 Task: Look for space in Molodohvardiys'k, Ukraine from 5th June, 2023 to 16th June, 2023 for 2 adults in price range Rs.7000 to Rs.15000. Place can be entire place with 1  bedroom having 1 bed and 1 bathroom. Property type can be house, flat, guest house, hotel. Booking option can be shelf check-in. Required host language is English.
Action: Mouse moved to (467, 95)
Screenshot: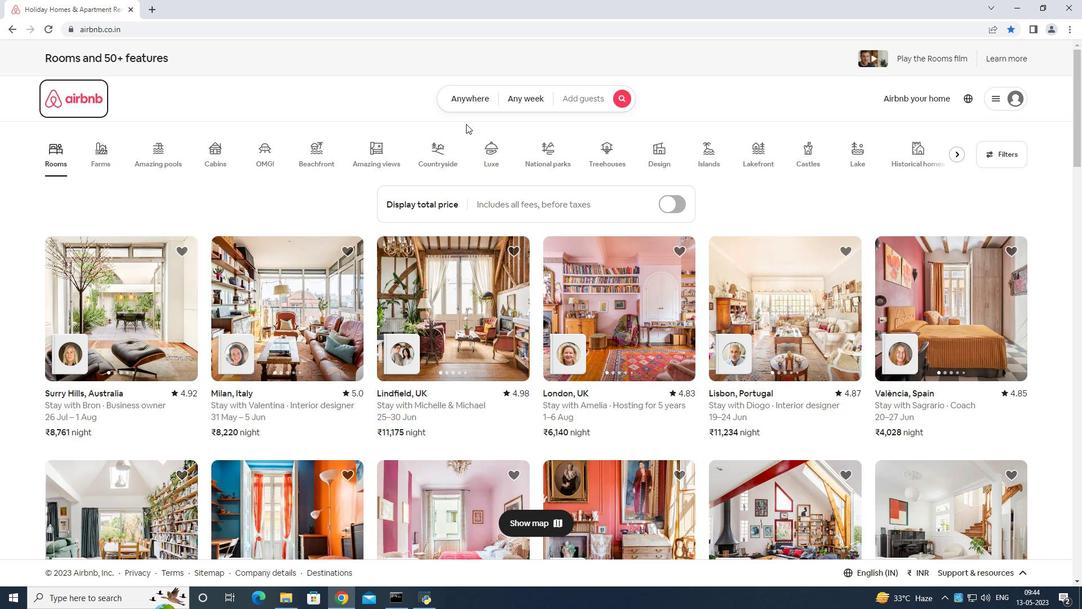 
Action: Mouse pressed left at (467, 95)
Screenshot: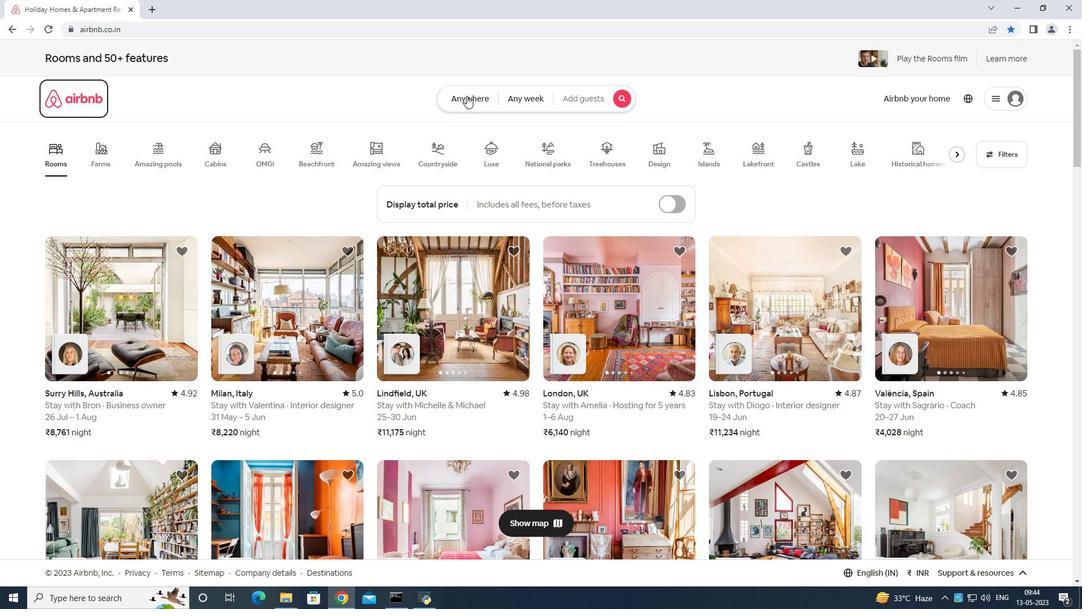 
Action: Mouse moved to (446, 133)
Screenshot: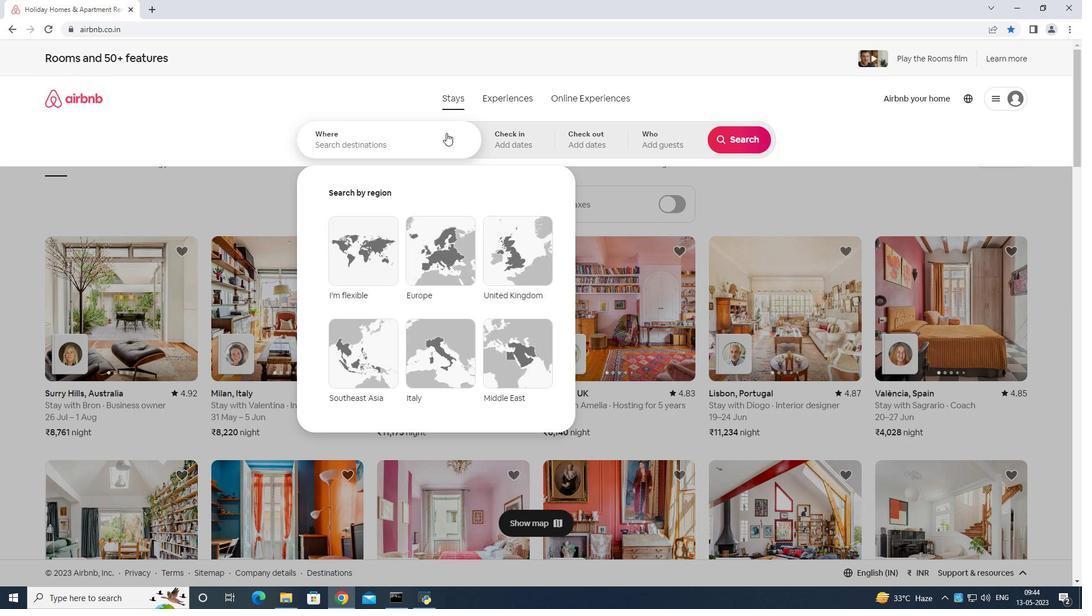 
Action: Mouse pressed left at (446, 133)
Screenshot: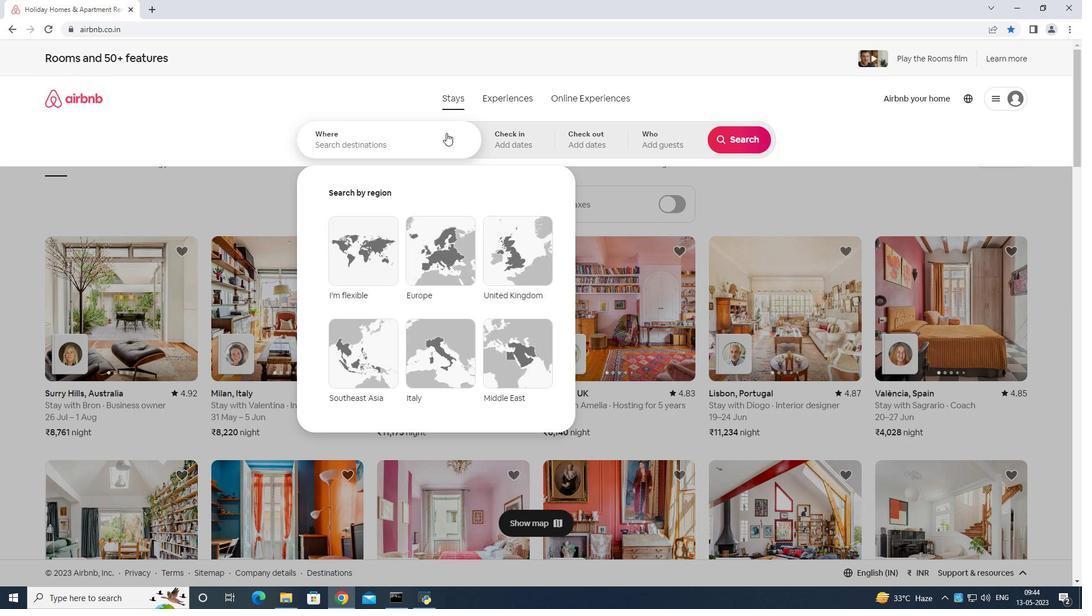 
Action: Mouse moved to (445, 134)
Screenshot: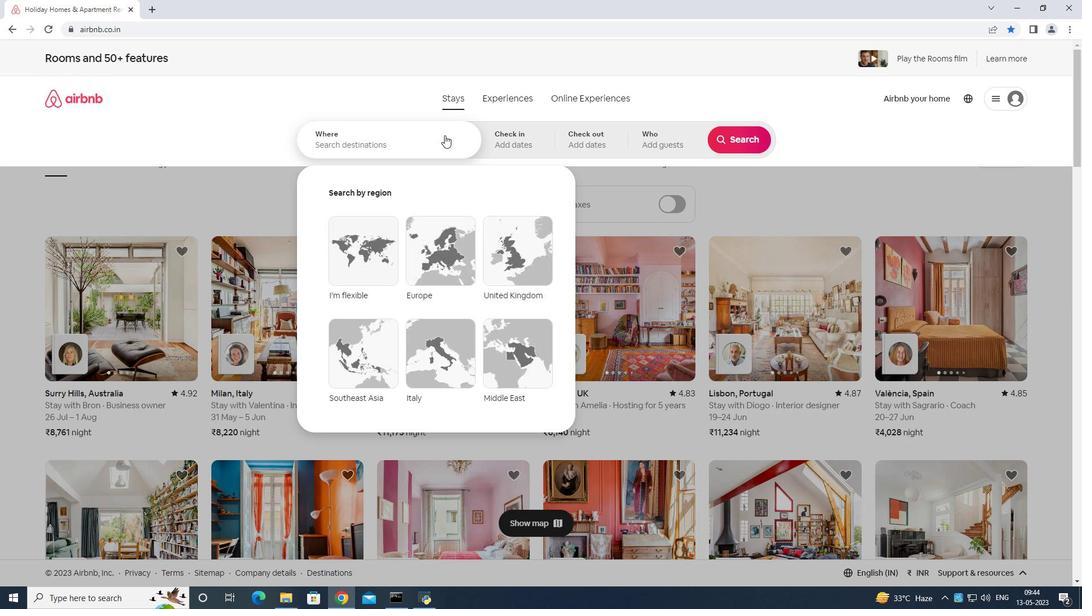 
Action: Key pressed <Key.shift>Molodohvardiysk<Key.space>ukraine<Key.enter>
Screenshot: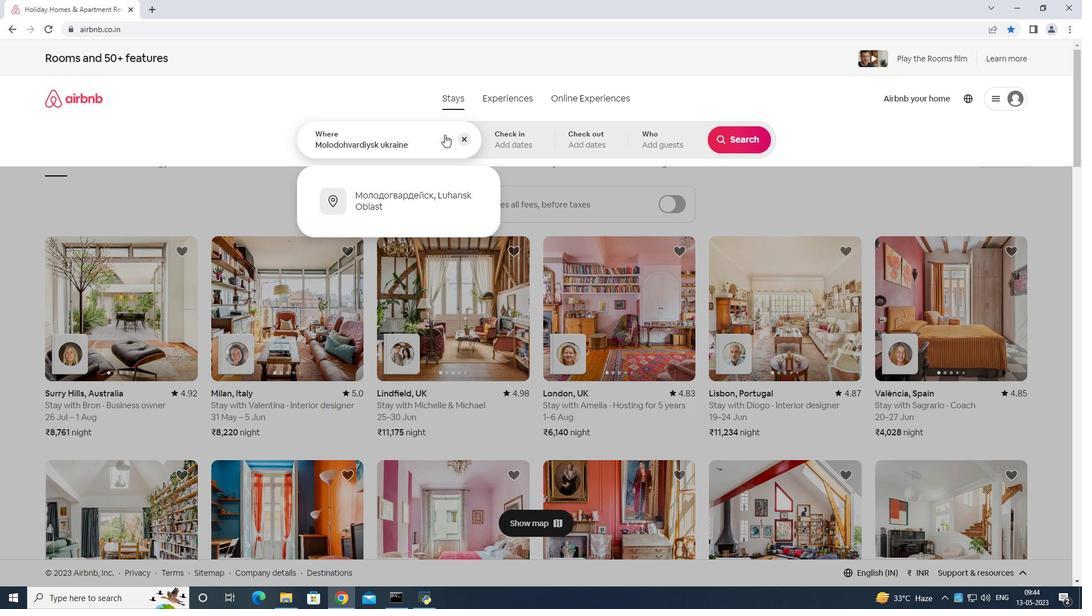
Action: Mouse moved to (591, 300)
Screenshot: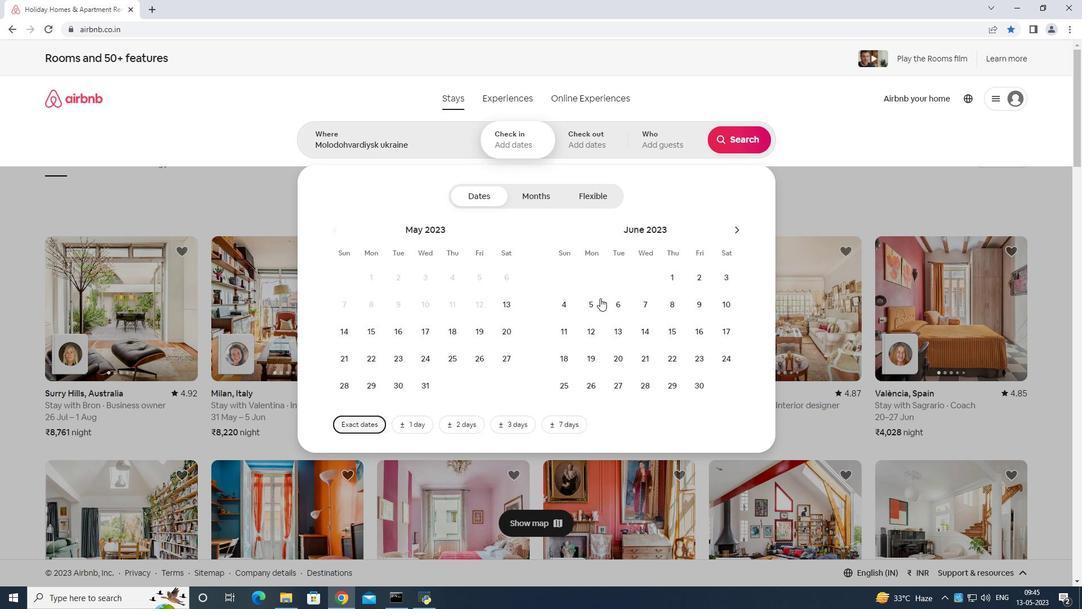 
Action: Mouse pressed left at (591, 300)
Screenshot: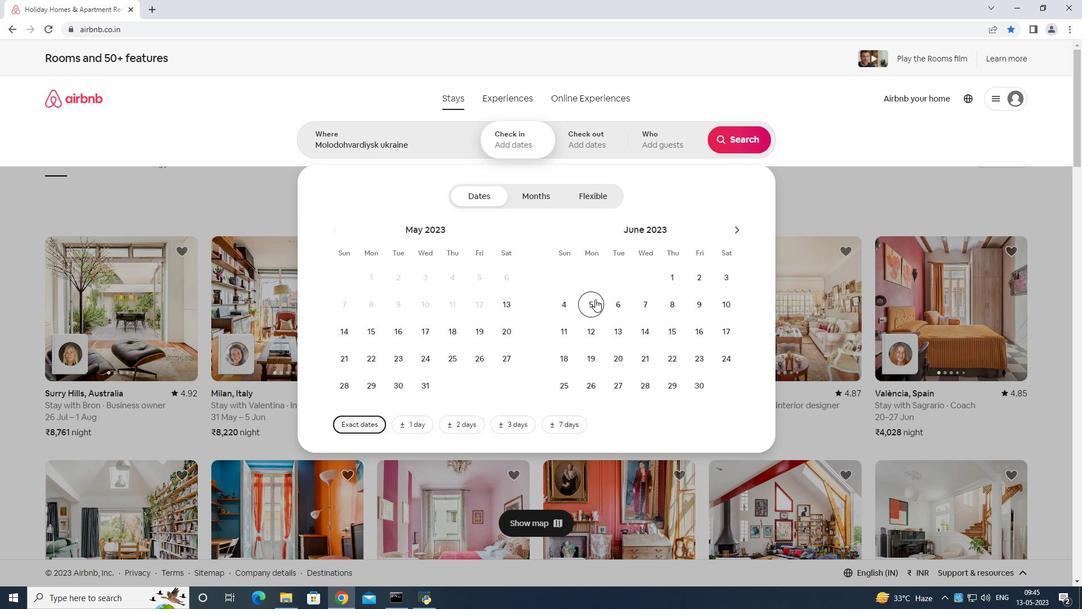 
Action: Mouse moved to (697, 335)
Screenshot: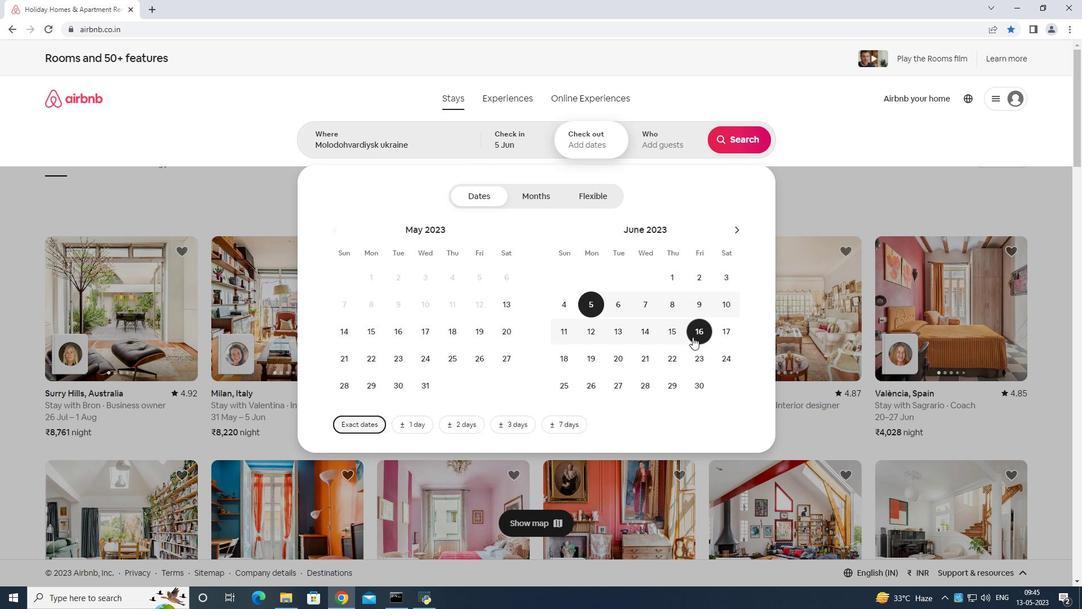 
Action: Mouse pressed left at (697, 335)
Screenshot: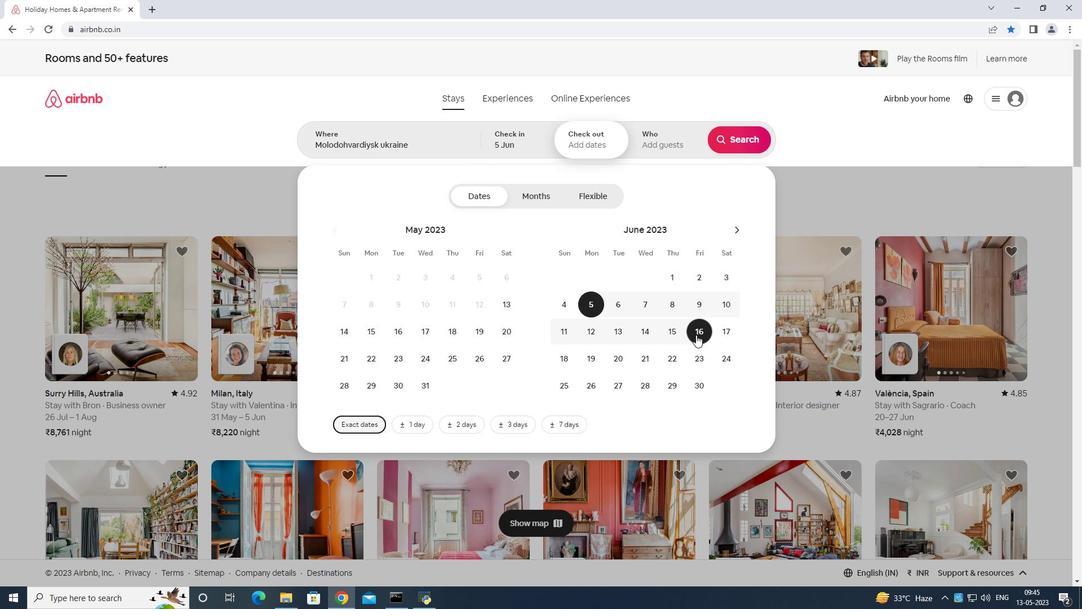 
Action: Mouse moved to (661, 135)
Screenshot: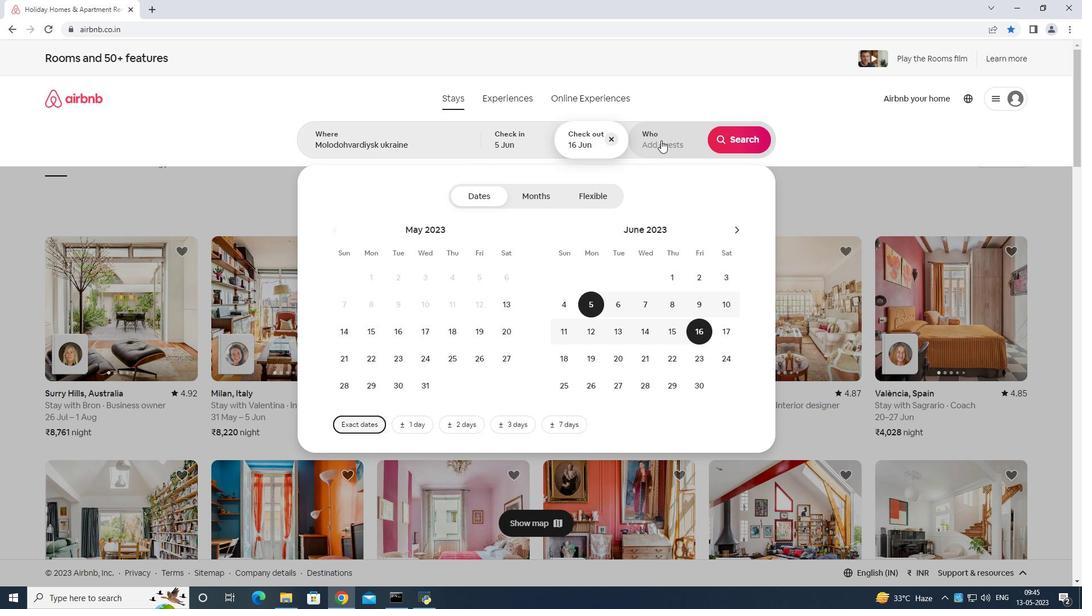 
Action: Mouse pressed left at (661, 135)
Screenshot: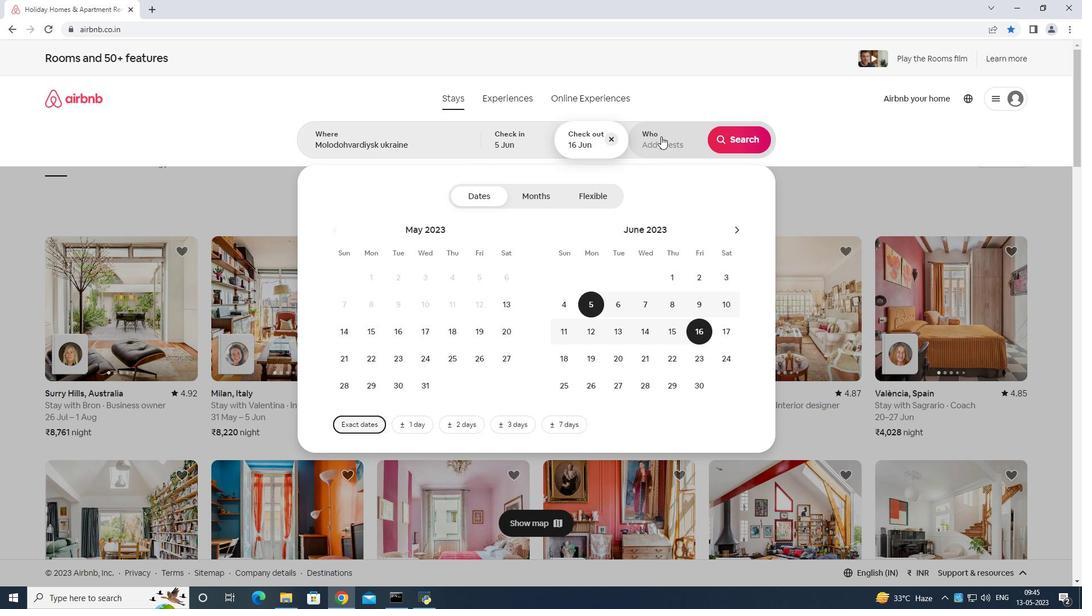 
Action: Mouse moved to (739, 204)
Screenshot: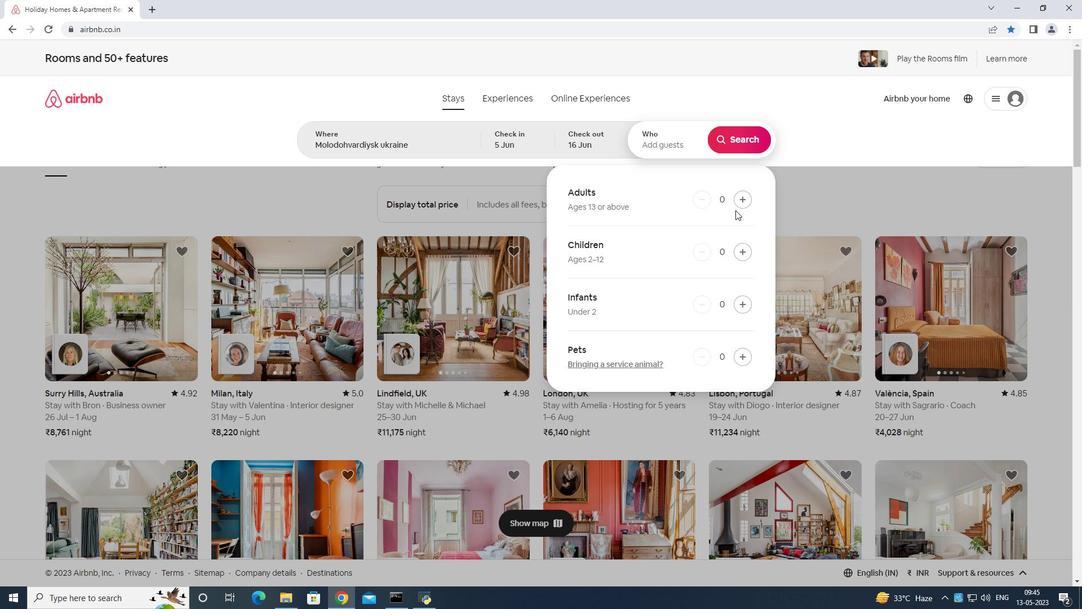 
Action: Mouse pressed left at (739, 204)
Screenshot: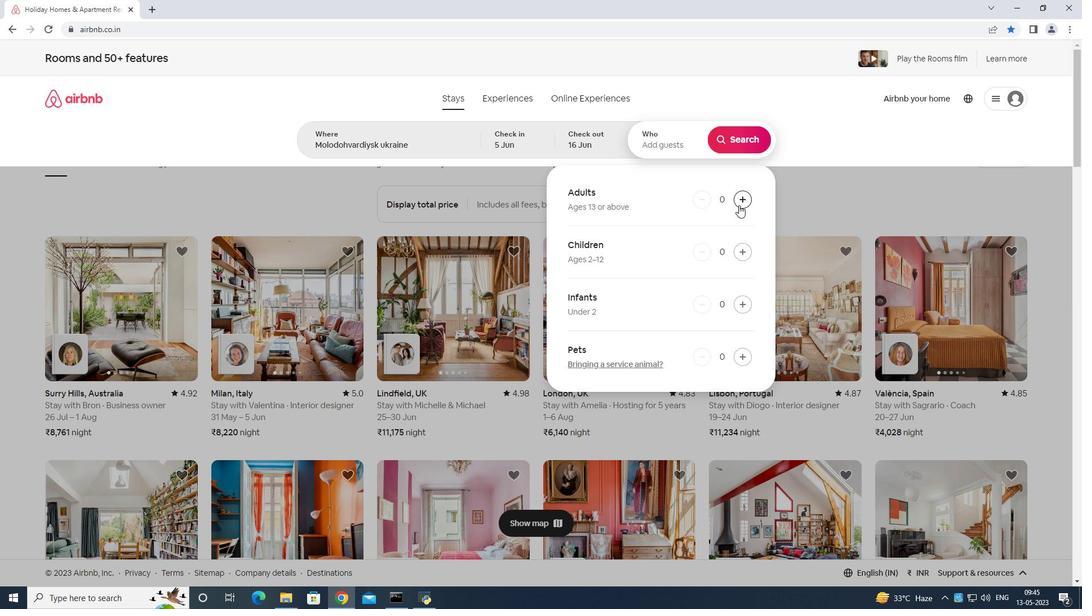 
Action: Mouse moved to (741, 202)
Screenshot: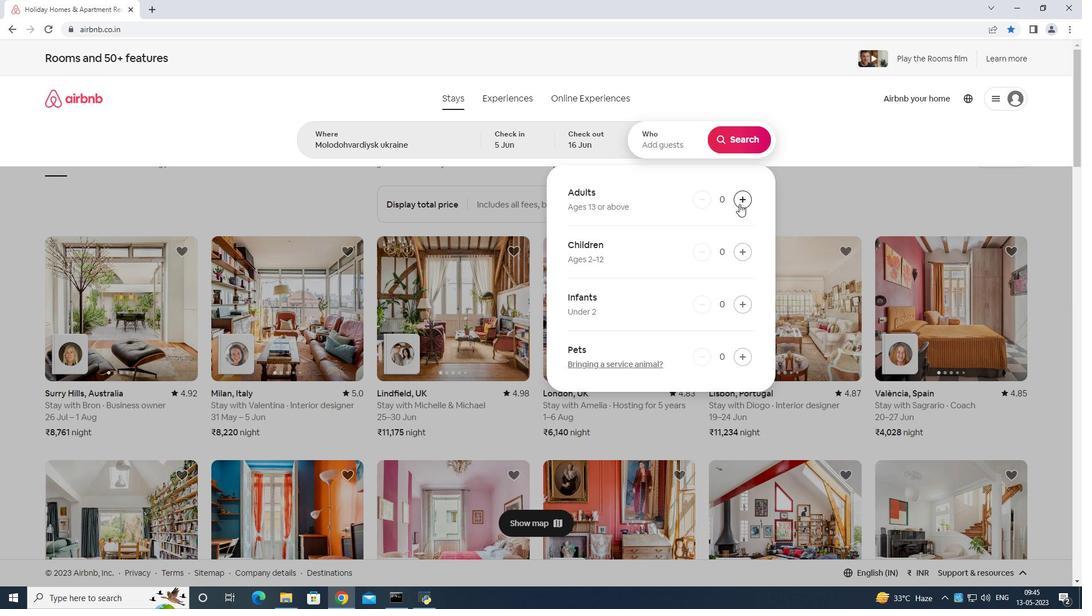 
Action: Mouse pressed left at (741, 202)
Screenshot: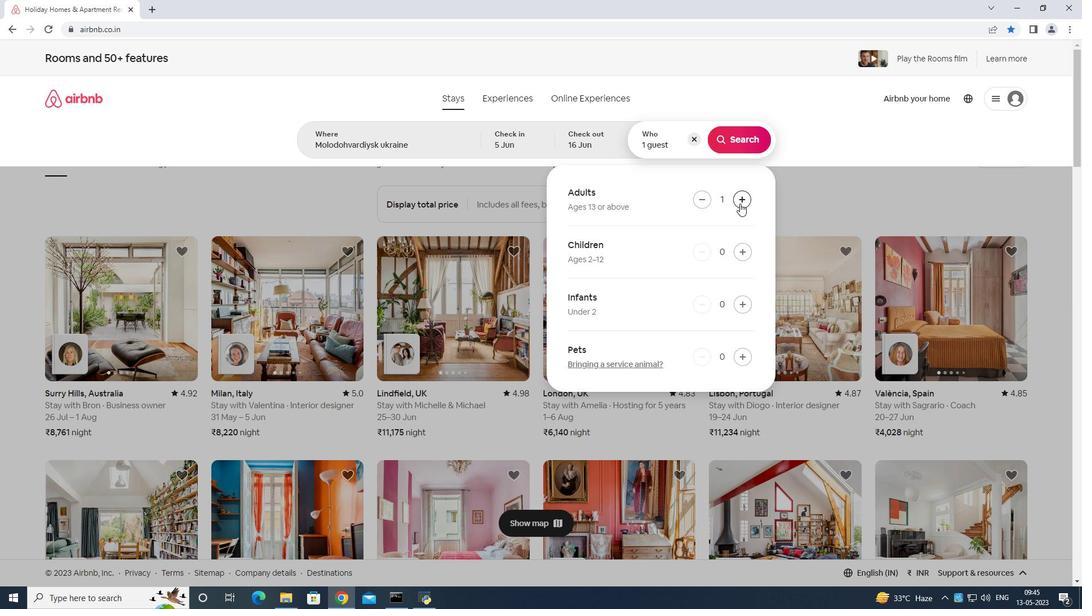 
Action: Mouse moved to (729, 134)
Screenshot: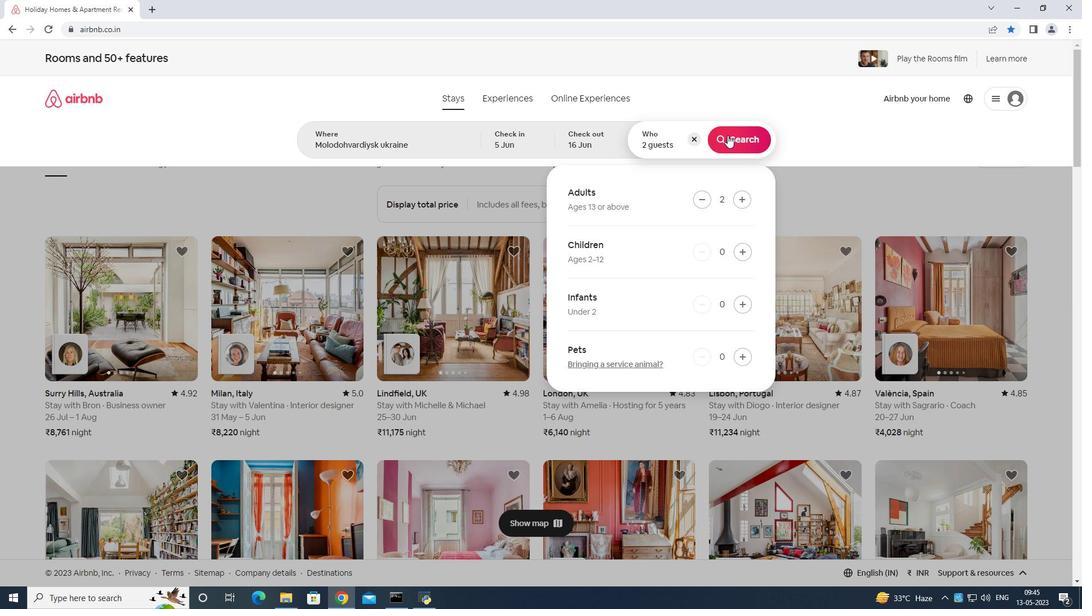 
Action: Mouse pressed left at (729, 134)
Screenshot: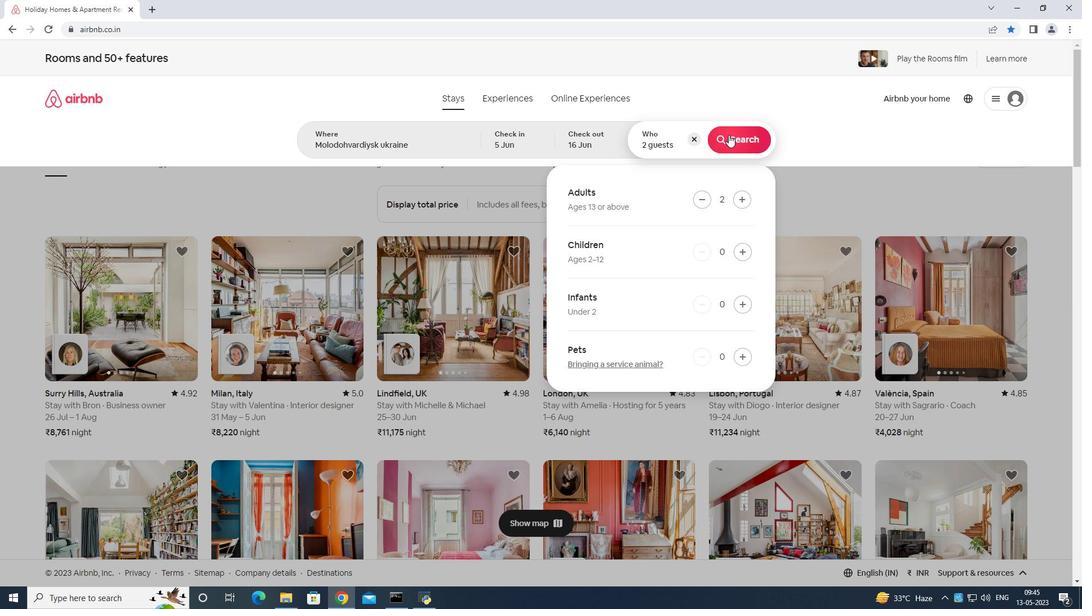
Action: Mouse moved to (1030, 94)
Screenshot: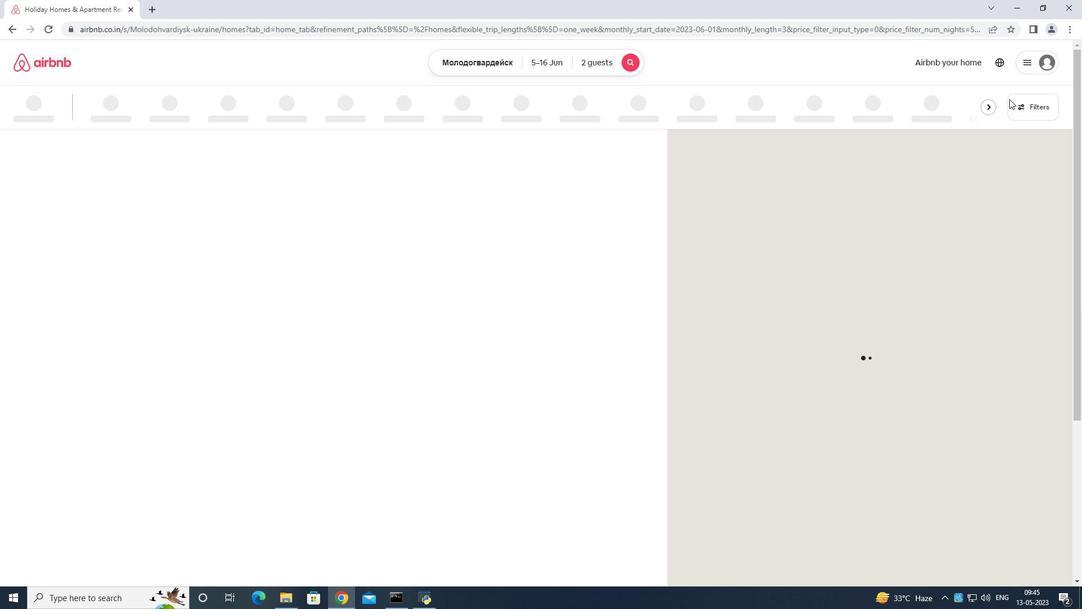 
Action: Mouse pressed left at (1030, 94)
Screenshot: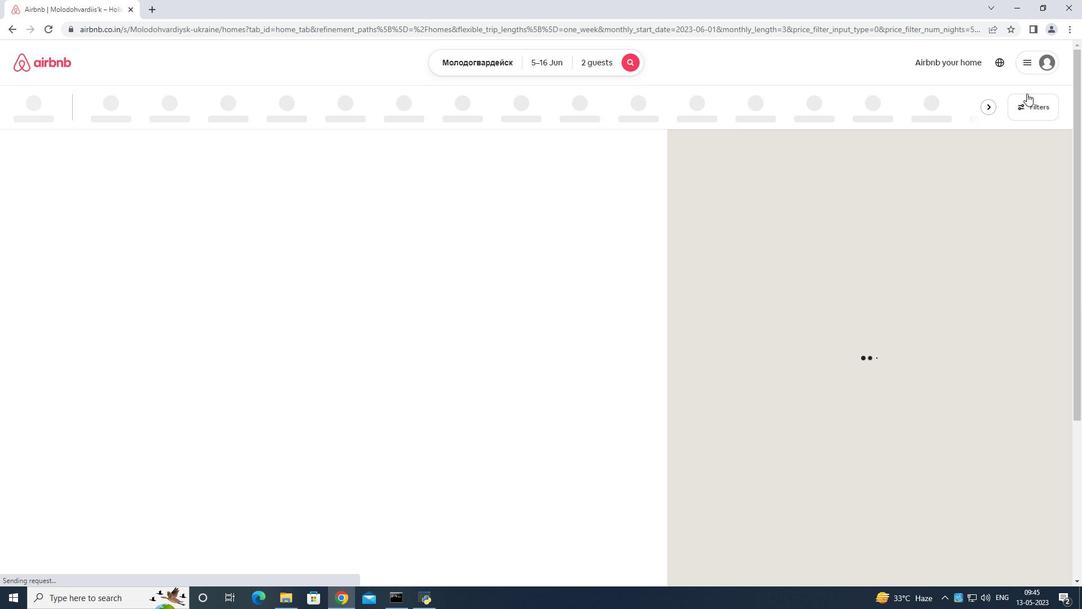 
Action: Mouse moved to (449, 376)
Screenshot: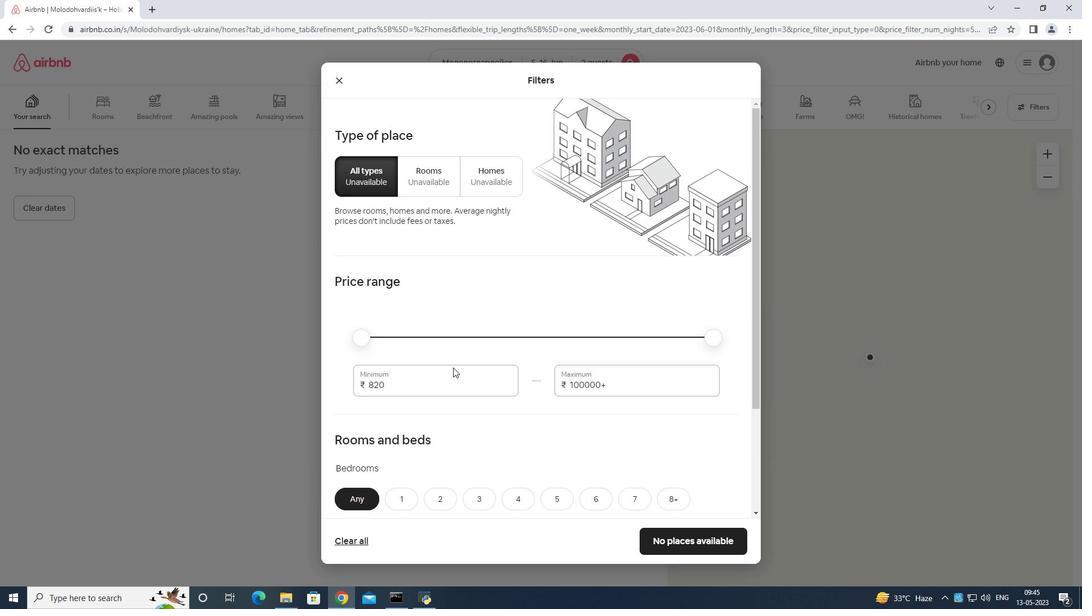 
Action: Mouse pressed left at (449, 376)
Screenshot: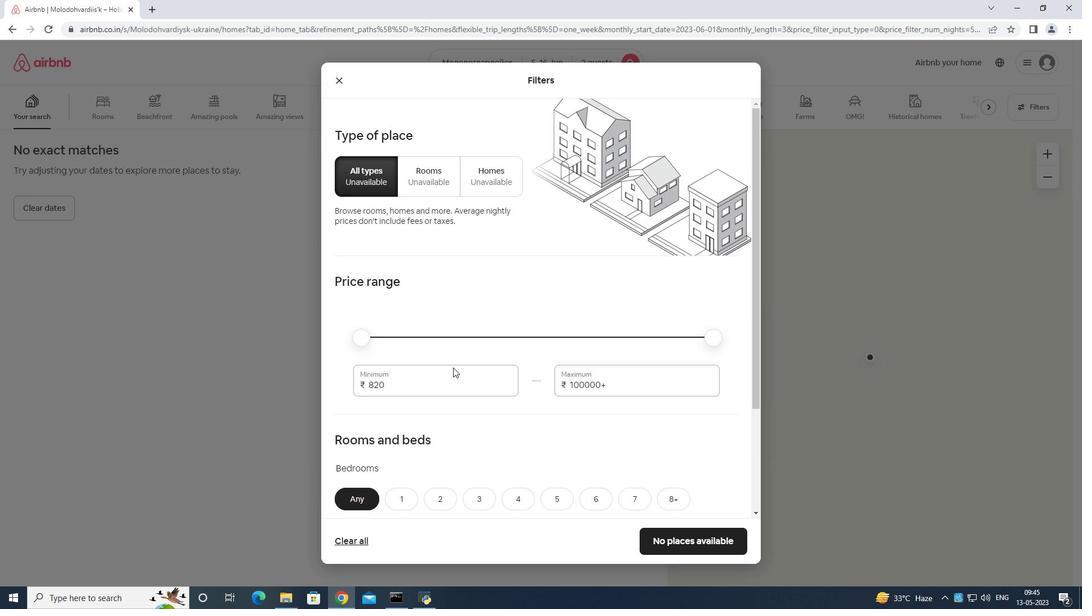 
Action: Mouse moved to (446, 364)
Screenshot: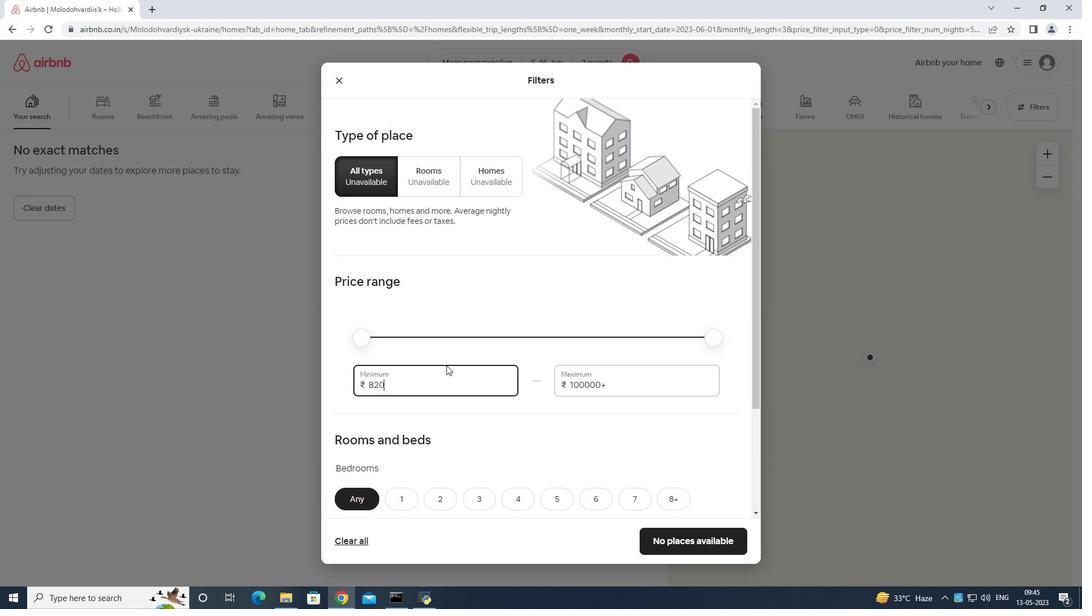 
Action: Key pressed <Key.backspace>
Screenshot: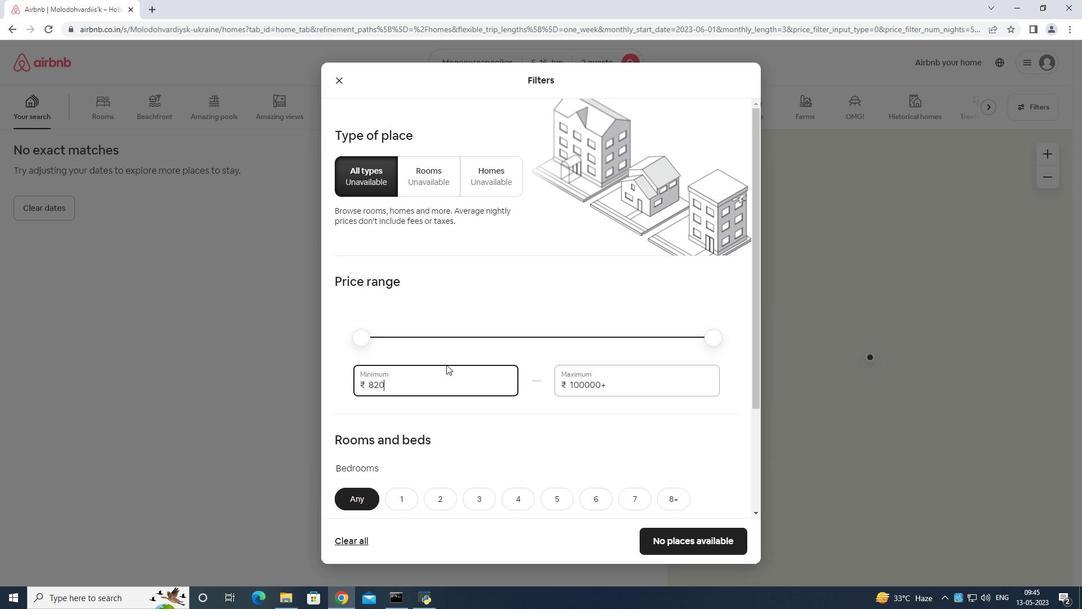 
Action: Mouse moved to (451, 360)
Screenshot: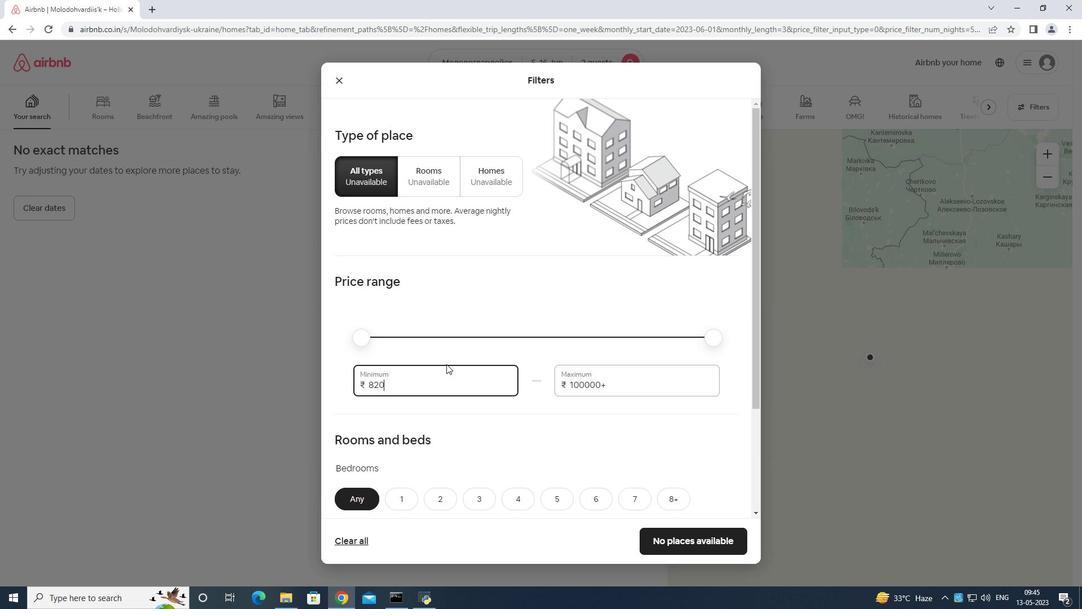 
Action: Key pressed <Key.backspace><Key.backspace><Key.backspace><Key.backspace><Key.backspace><Key.backspace><Key.backspace><Key.backspace><Key.backspace>
Screenshot: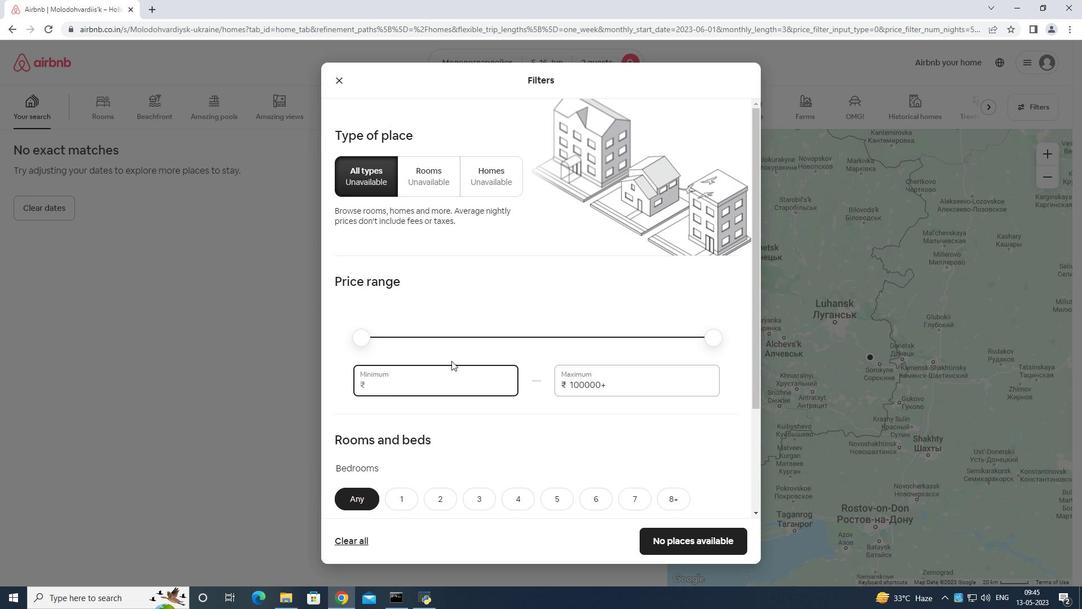 
Action: Mouse moved to (452, 359)
Screenshot: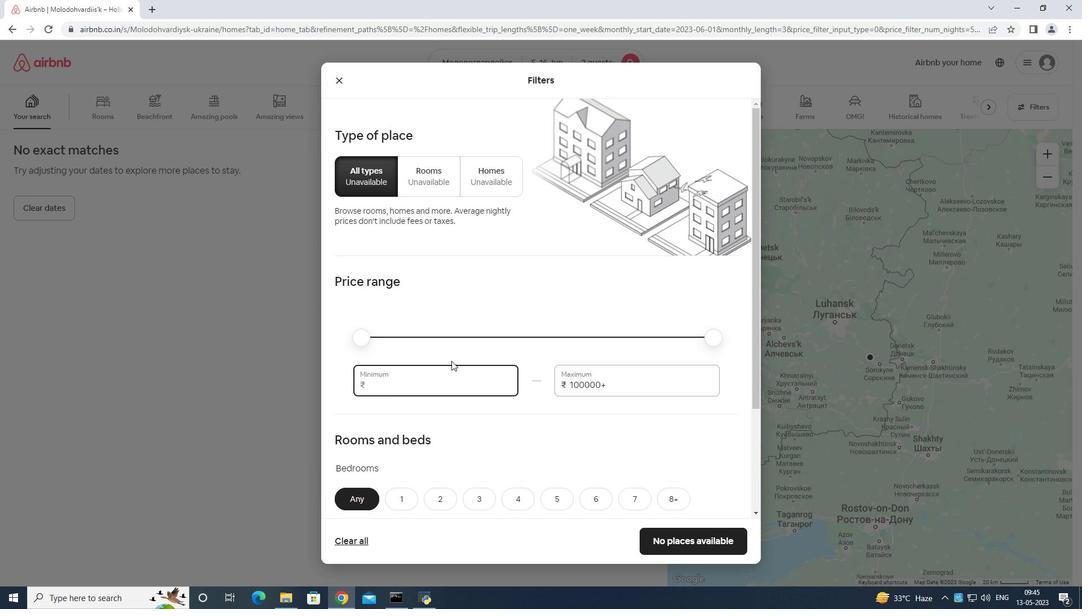 
Action: Key pressed <Key.backspace>
Screenshot: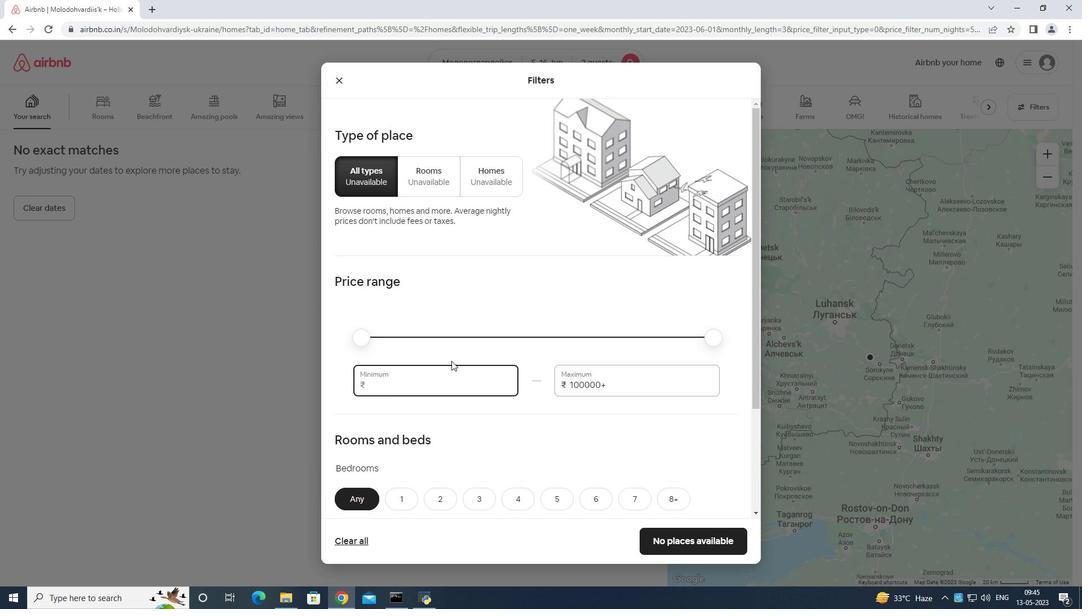 
Action: Mouse moved to (454, 358)
Screenshot: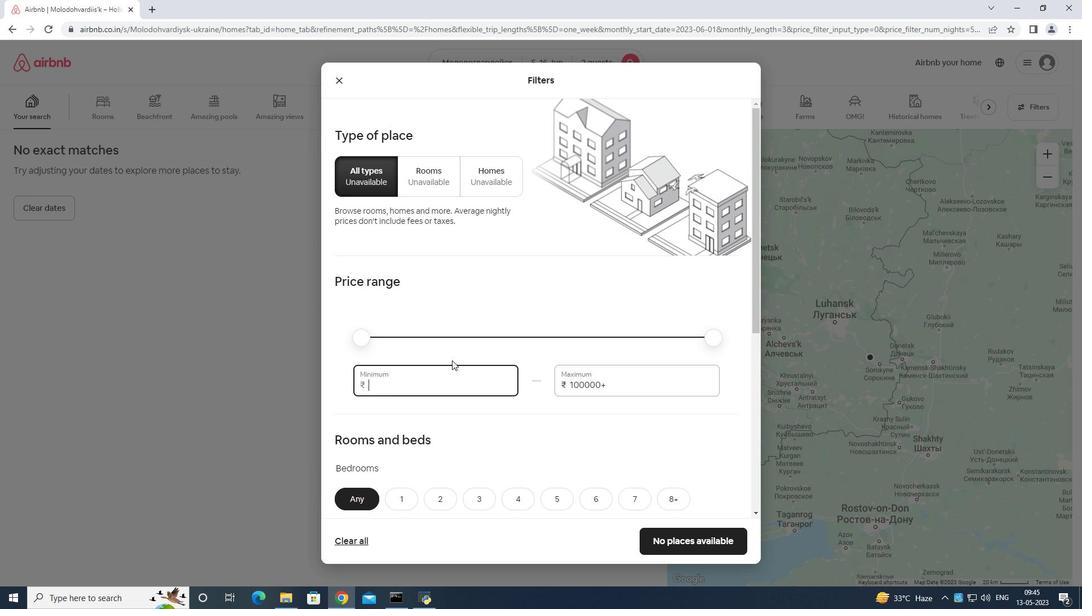 
Action: Key pressed 7
Screenshot: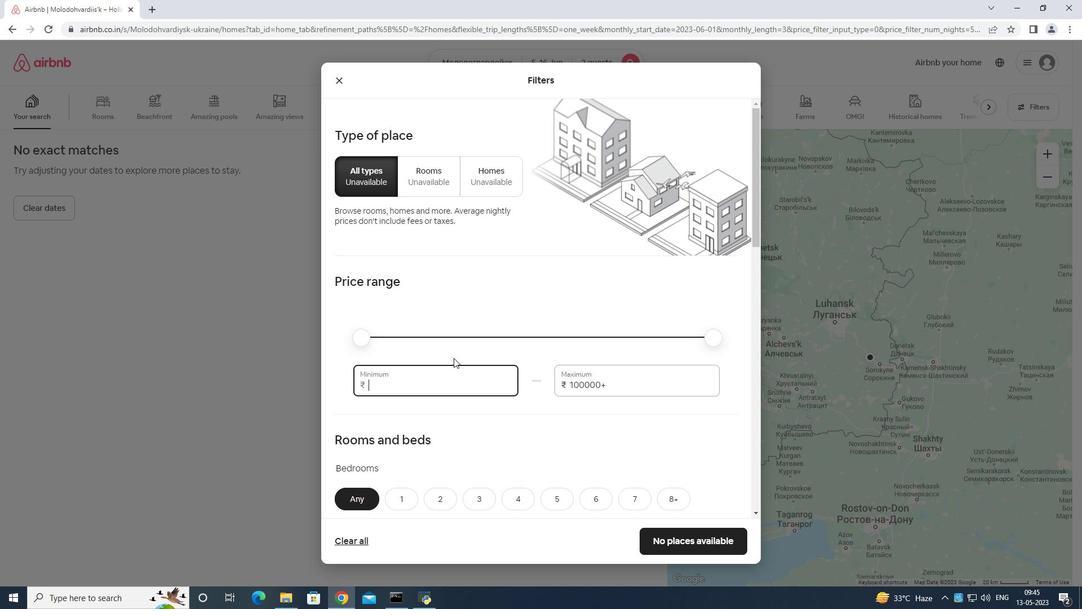 
Action: Mouse moved to (454, 358)
Screenshot: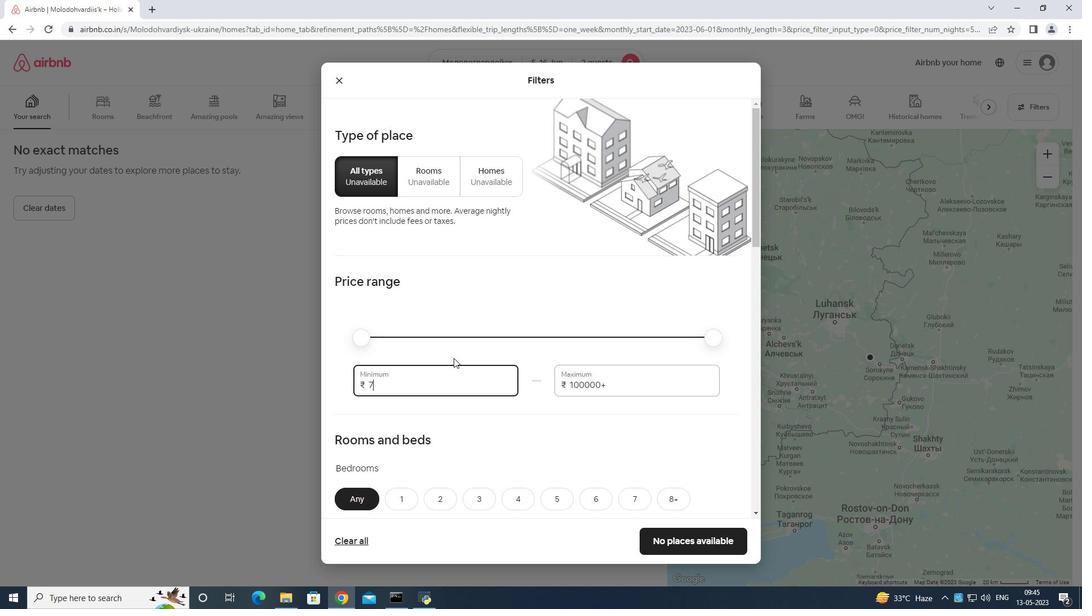 
Action: Key pressed 000
Screenshot: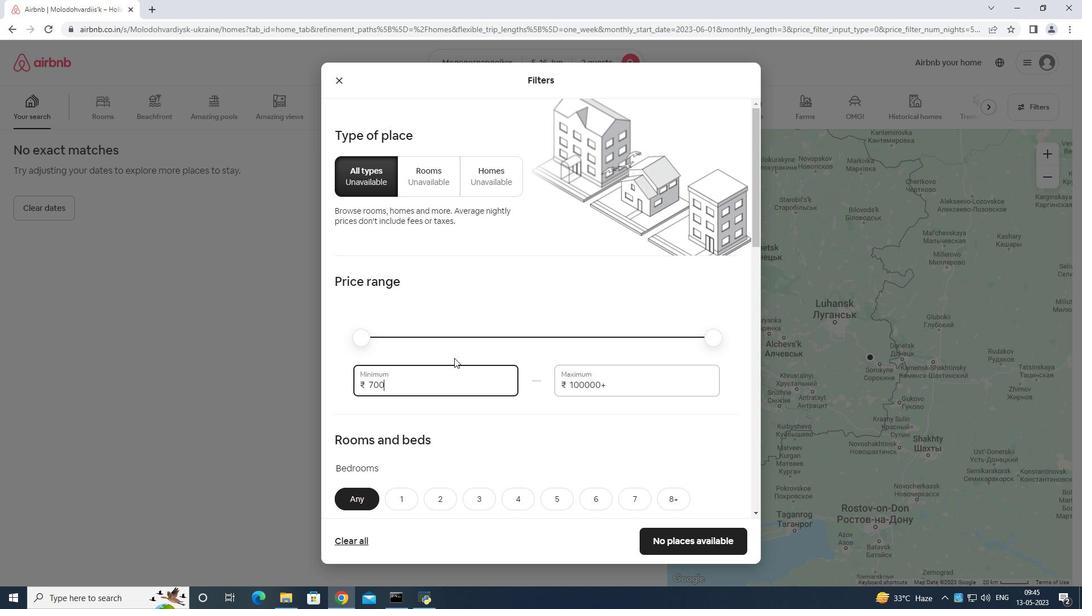 
Action: Mouse moved to (673, 376)
Screenshot: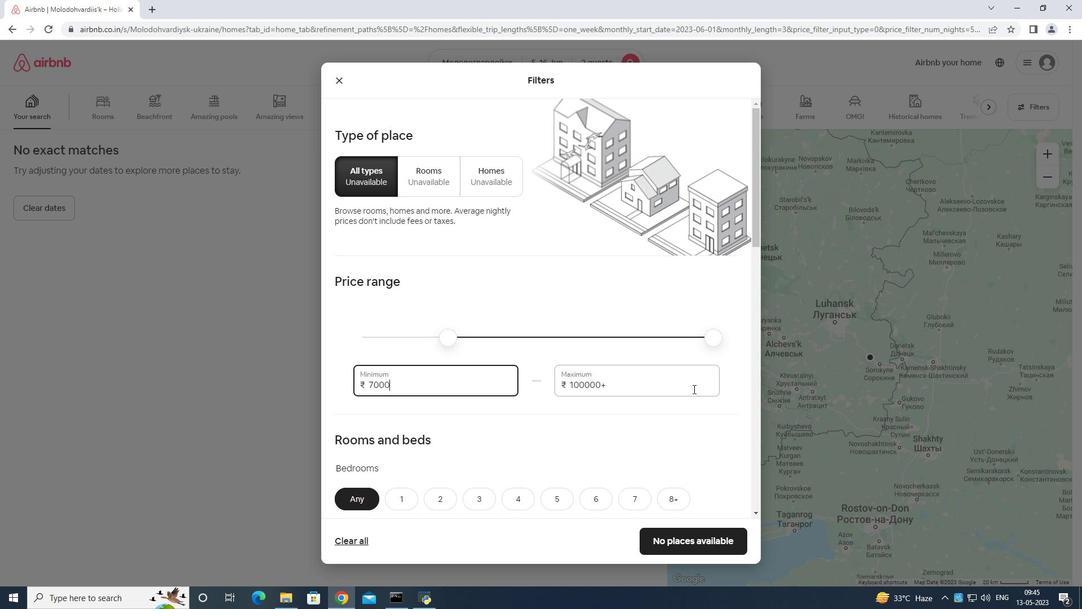 
Action: Mouse pressed left at (673, 376)
Screenshot: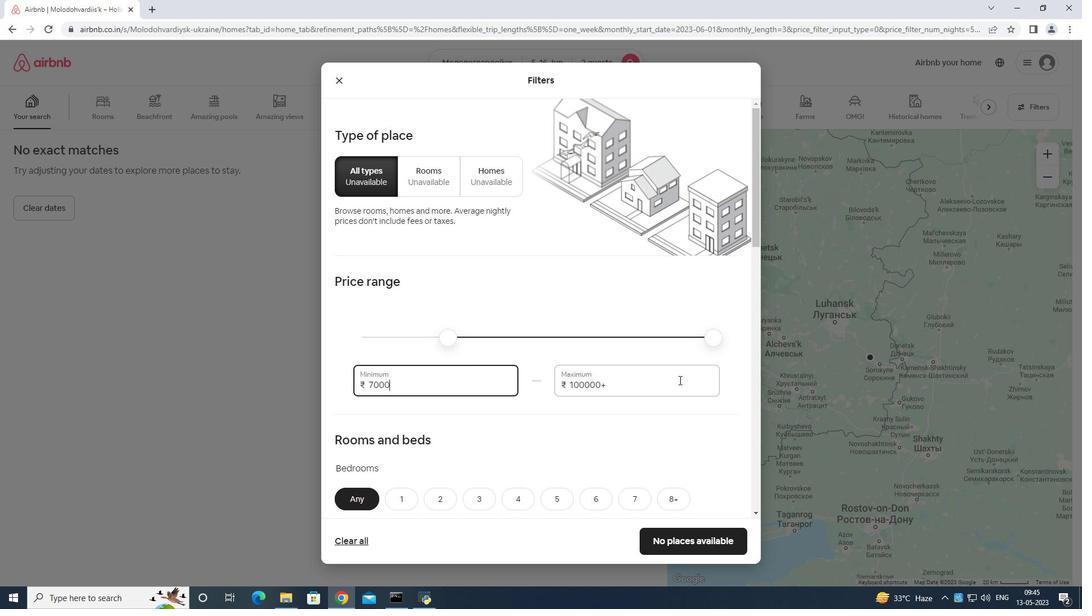 
Action: Key pressed <Key.backspace><Key.backspace><Key.backspace><Key.backspace><Key.backspace><Key.backspace><Key.backspace><Key.backspace><Key.backspace><Key.backspace><Key.backspace><Key.backspace><Key.backspace><Key.backspace>15000
Screenshot: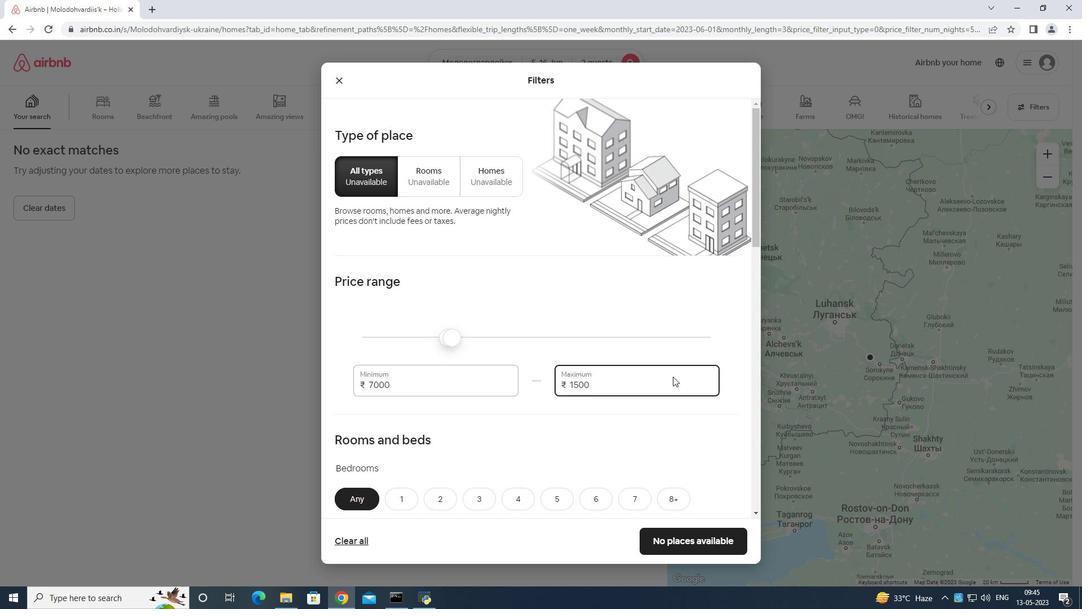 
Action: Mouse scrolled (673, 376) with delta (0, 0)
Screenshot: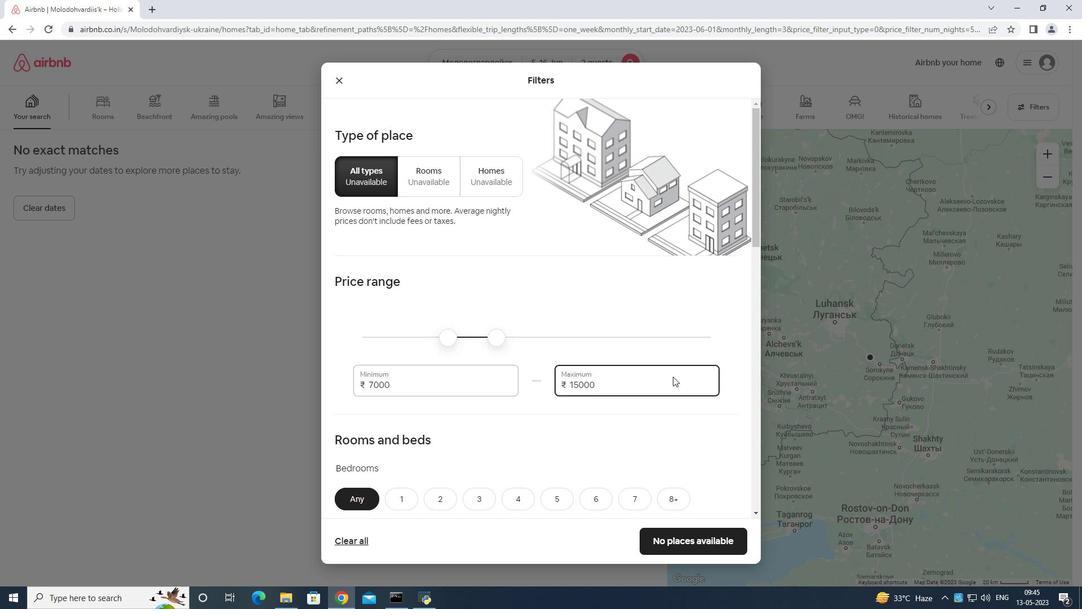 
Action: Mouse scrolled (673, 376) with delta (0, 0)
Screenshot: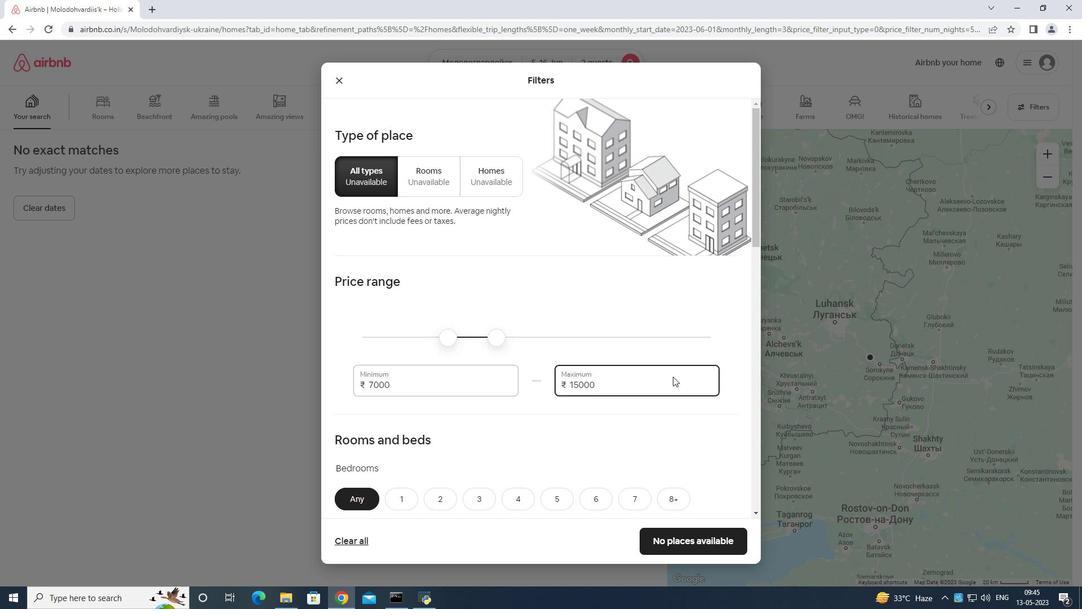 
Action: Mouse scrolled (673, 376) with delta (0, 0)
Screenshot: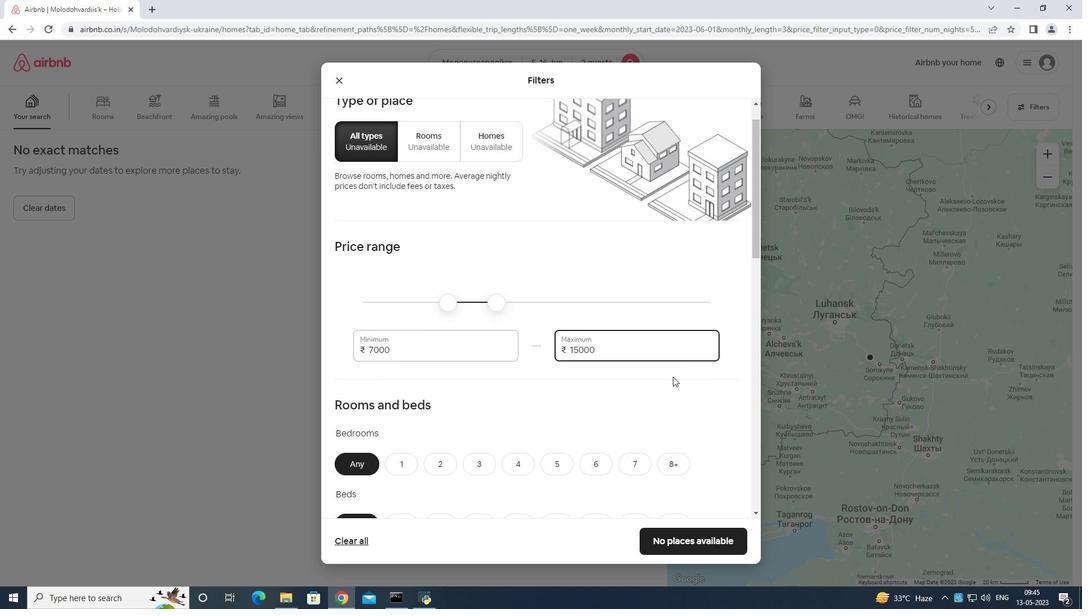 
Action: Mouse moved to (393, 329)
Screenshot: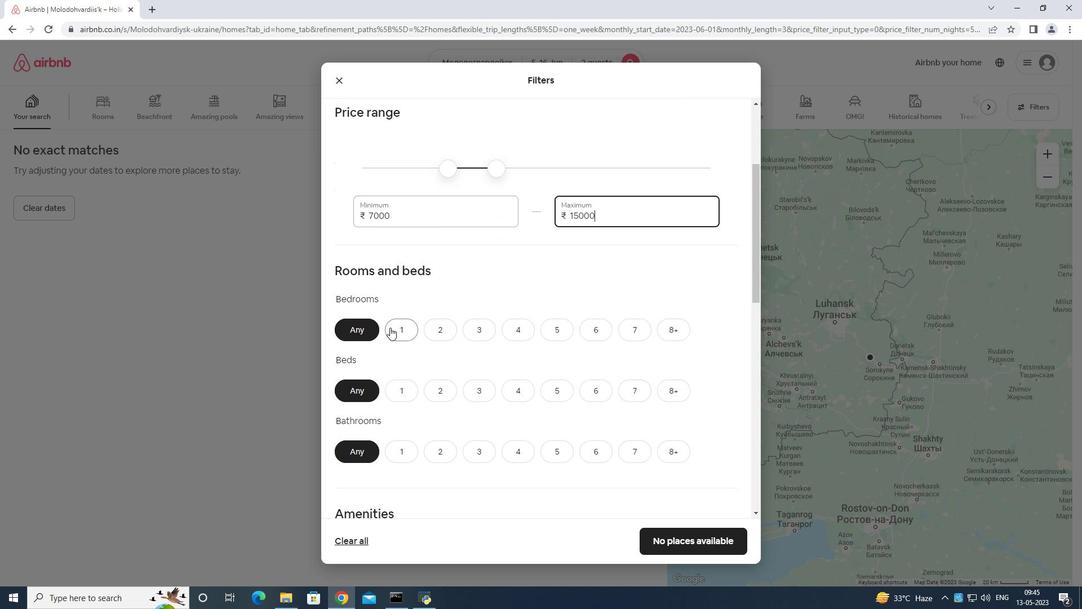 
Action: Mouse pressed left at (393, 329)
Screenshot: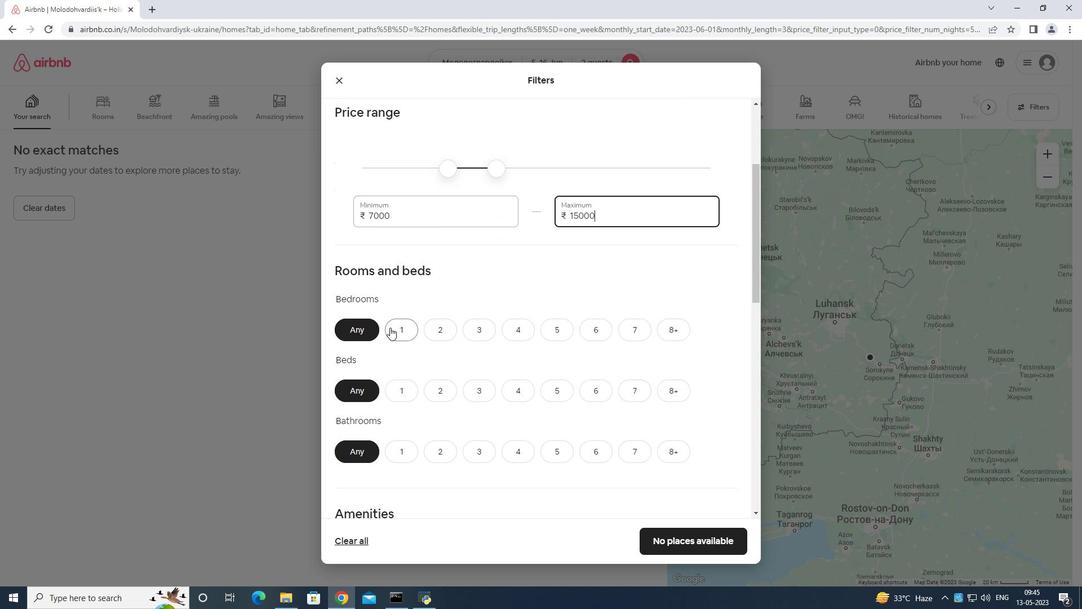 
Action: Mouse moved to (398, 389)
Screenshot: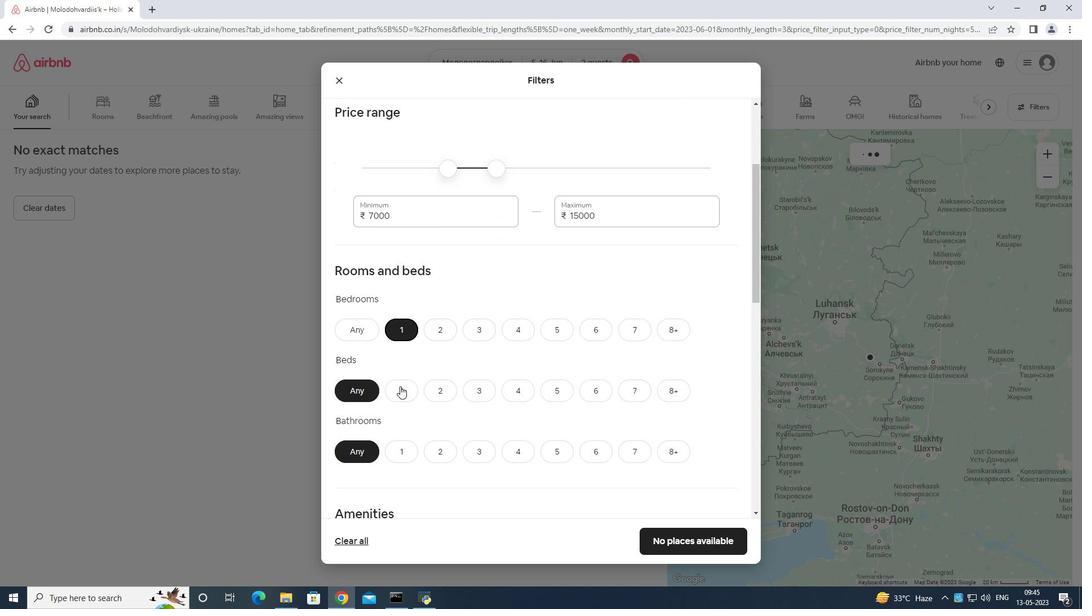 
Action: Mouse pressed left at (398, 389)
Screenshot: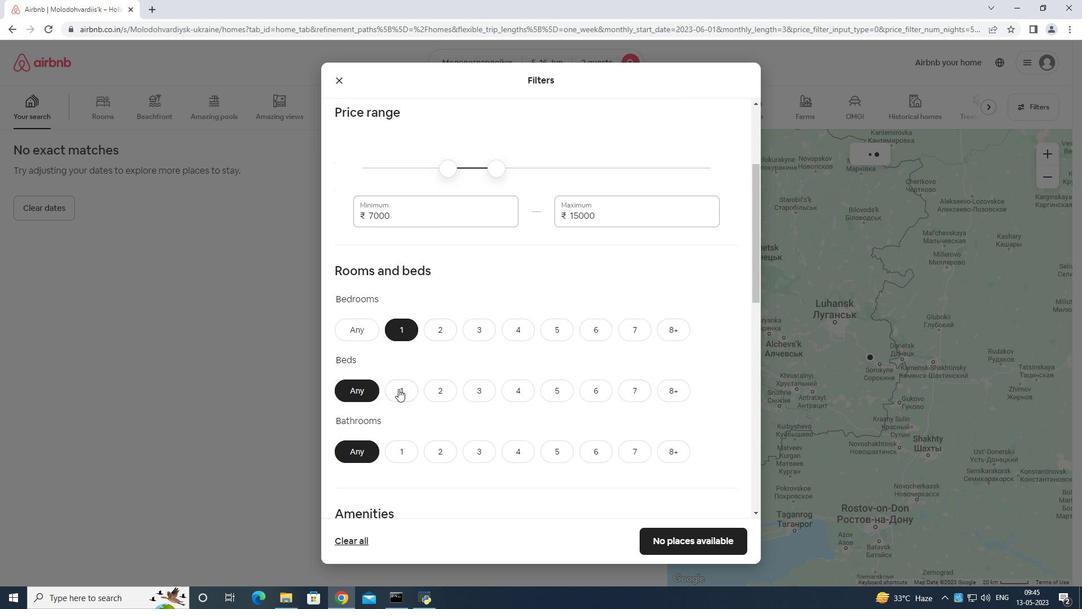 
Action: Mouse moved to (395, 451)
Screenshot: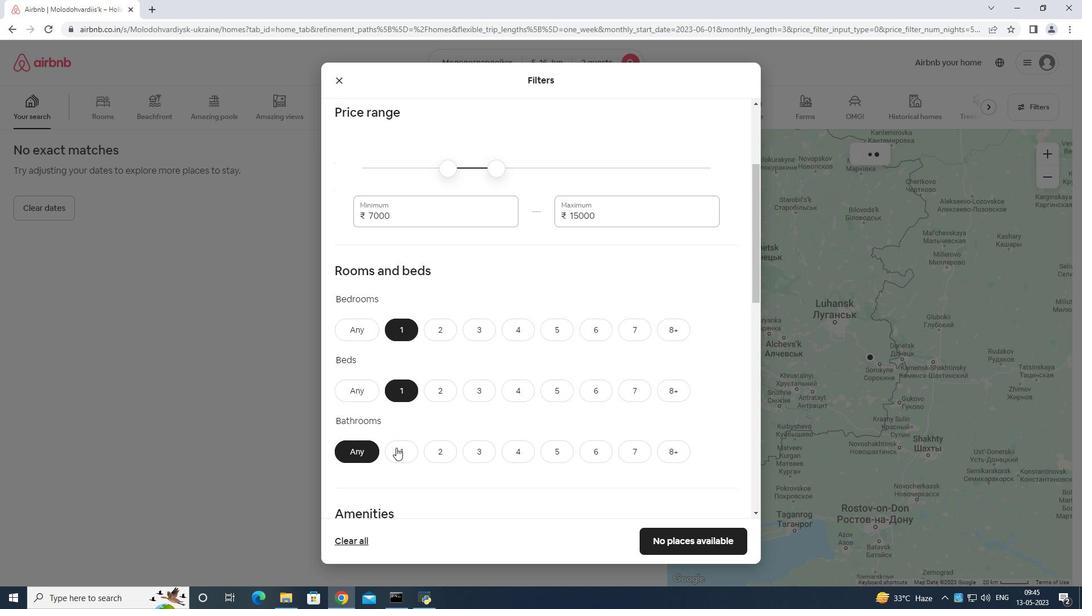 
Action: Mouse pressed left at (395, 451)
Screenshot: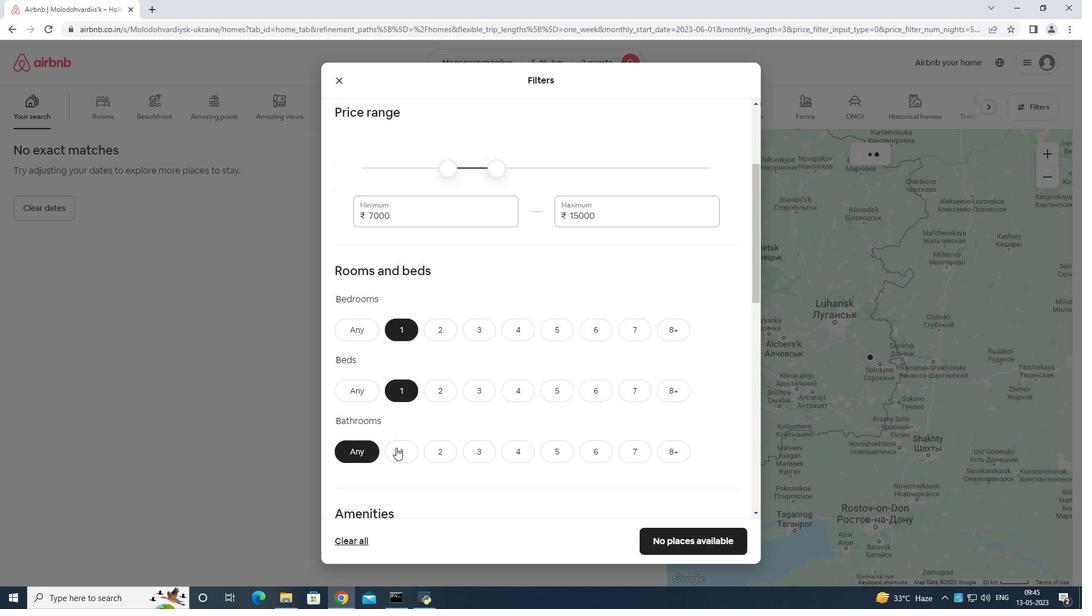 
Action: Mouse moved to (410, 434)
Screenshot: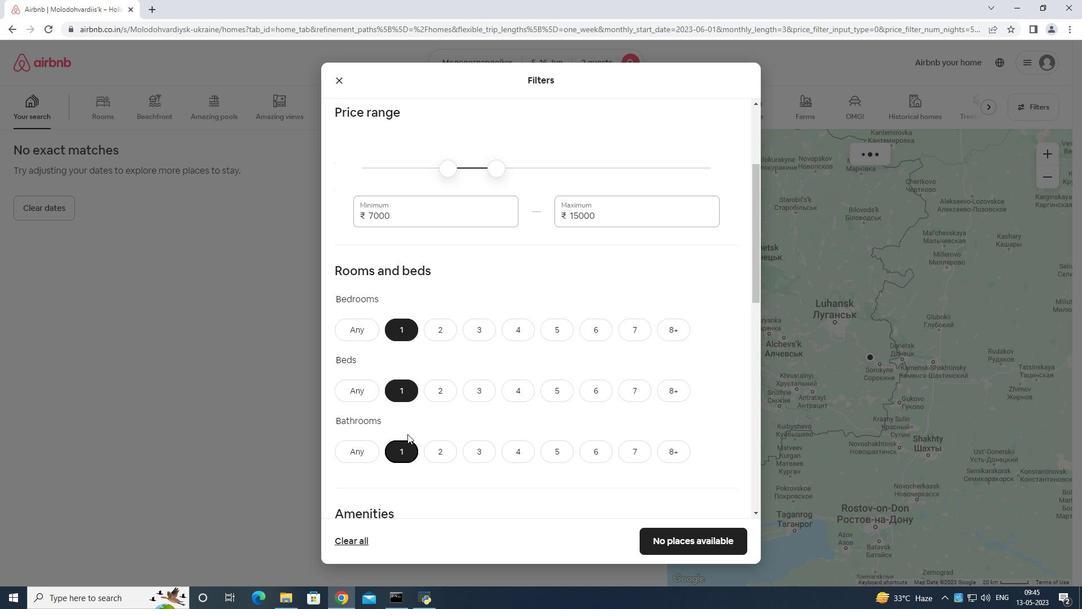 
Action: Mouse scrolled (410, 433) with delta (0, 0)
Screenshot: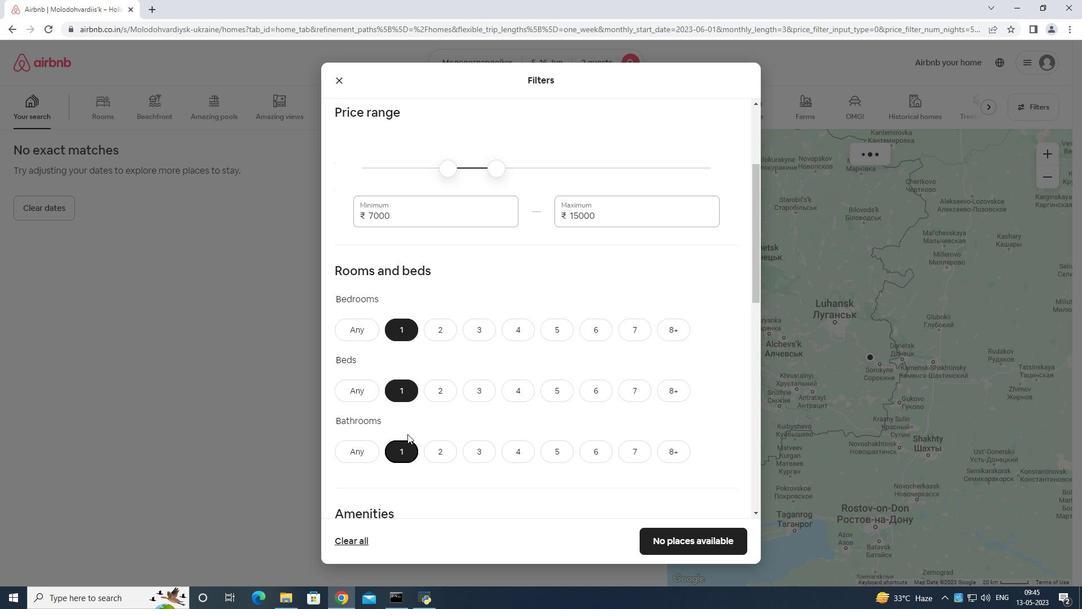 
Action: Mouse moved to (417, 428)
Screenshot: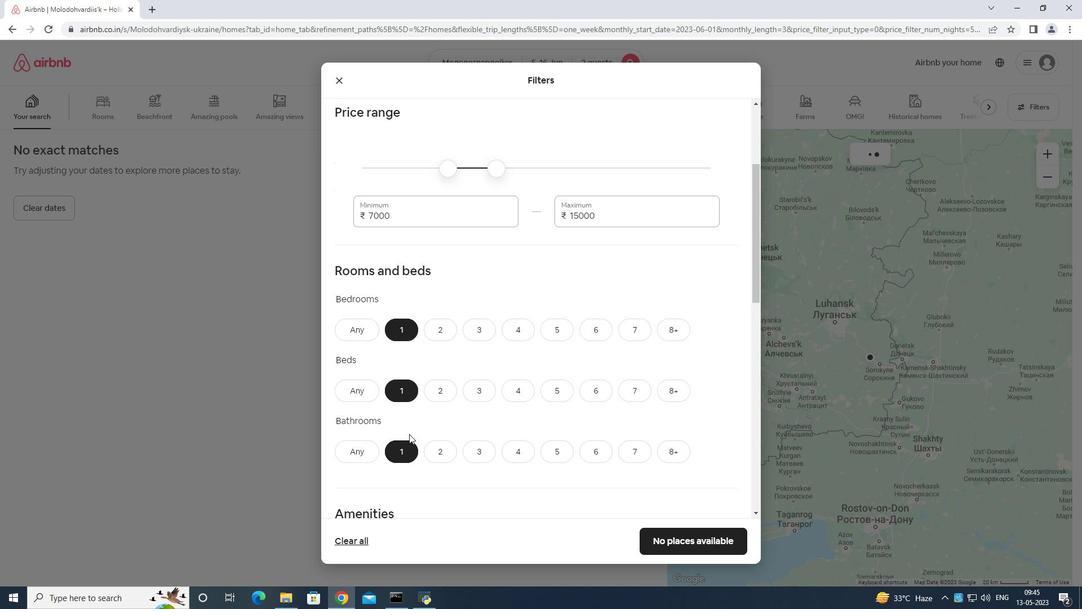 
Action: Mouse scrolled (417, 428) with delta (0, 0)
Screenshot: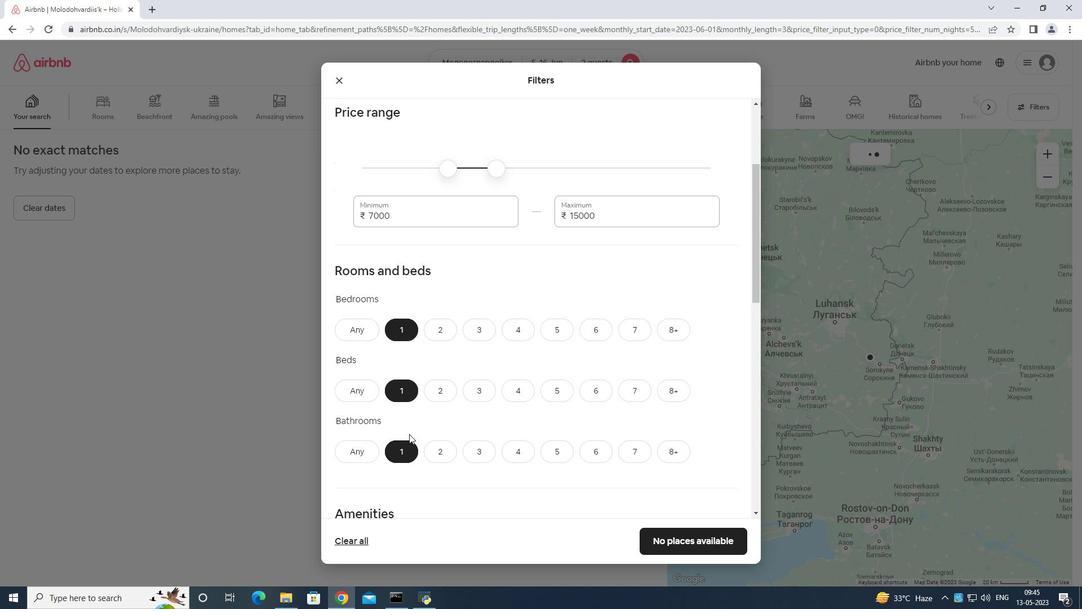 
Action: Mouse moved to (424, 423)
Screenshot: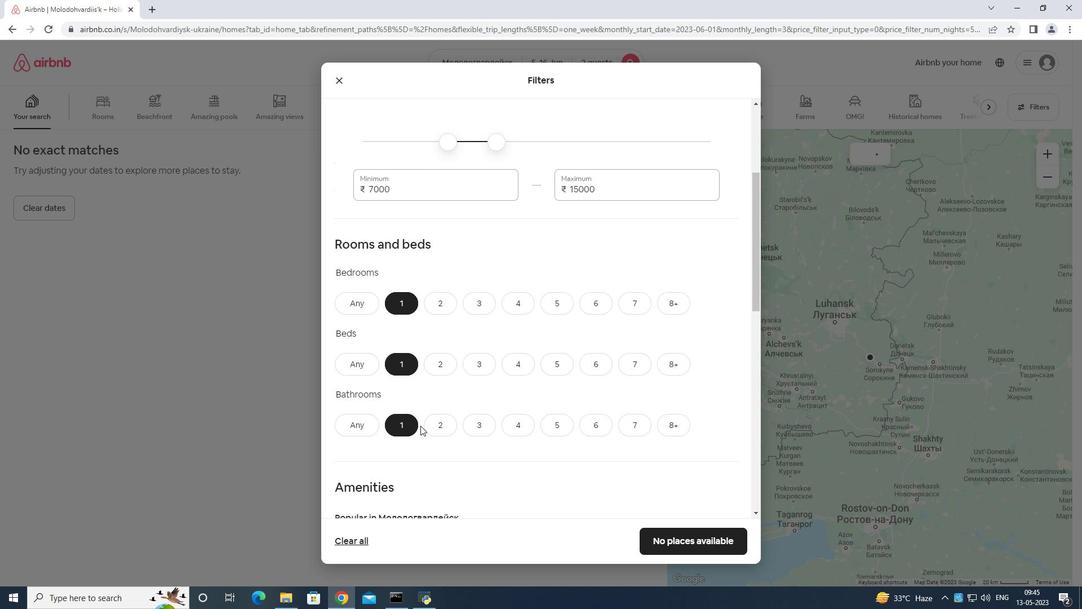 
Action: Mouse scrolled (424, 423) with delta (0, 0)
Screenshot: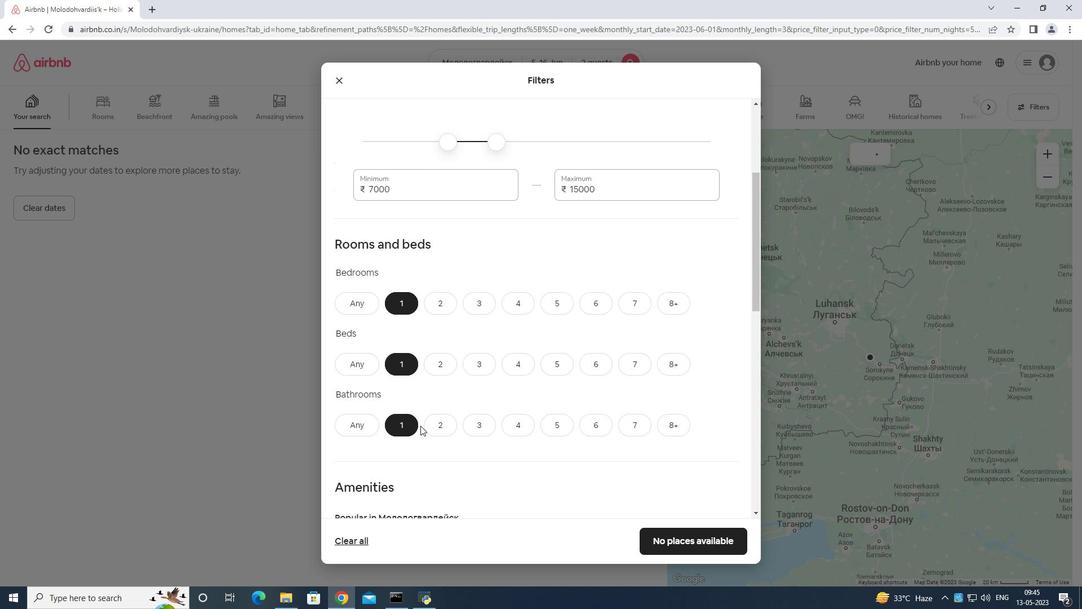 
Action: Mouse moved to (426, 419)
Screenshot: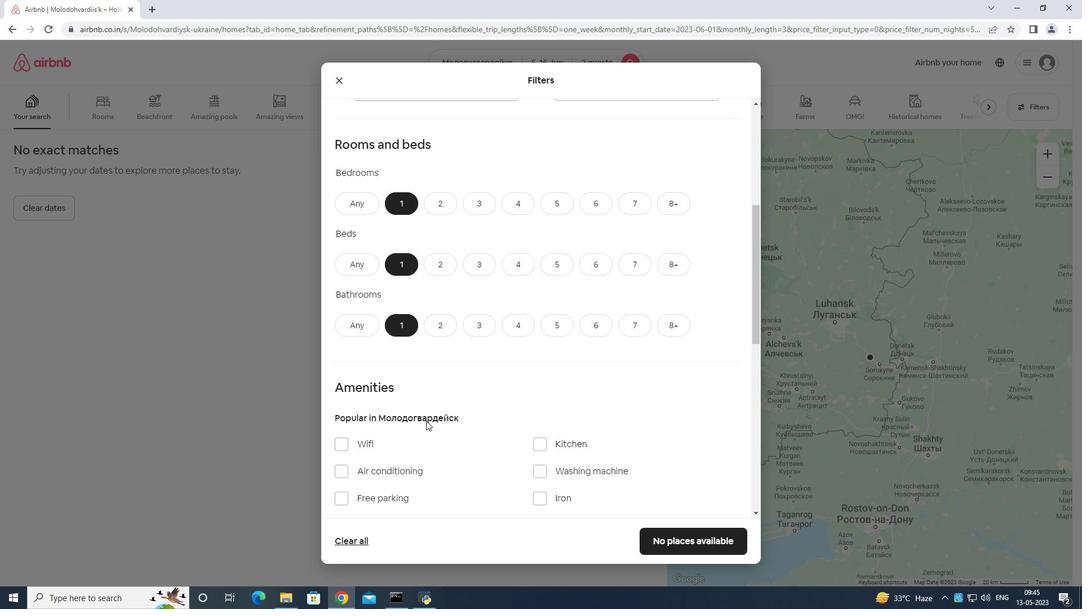
Action: Mouse scrolled (426, 418) with delta (0, 0)
Screenshot: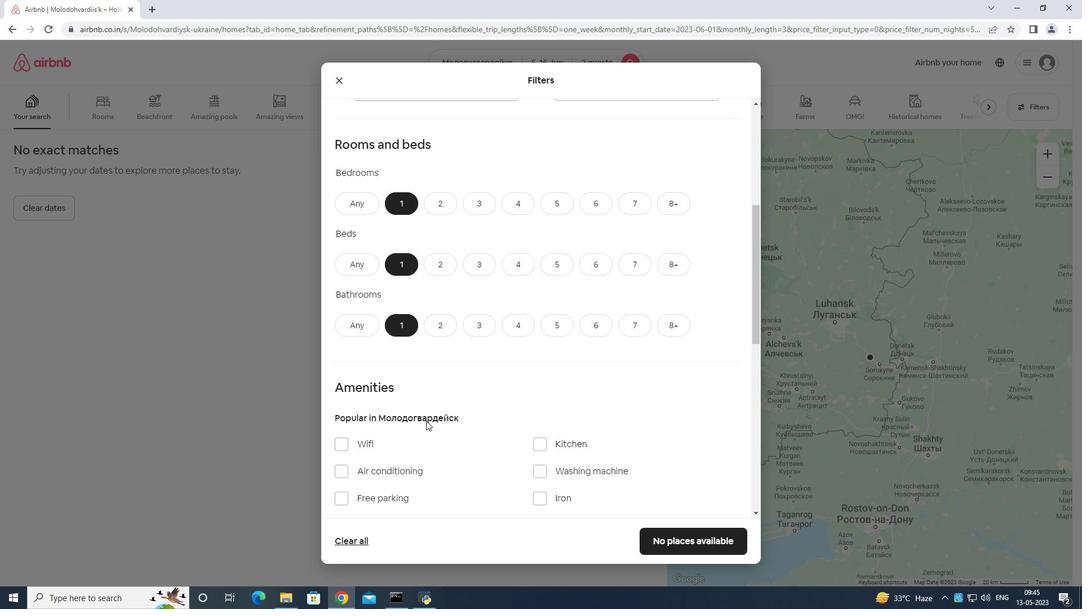 
Action: Mouse moved to (428, 417)
Screenshot: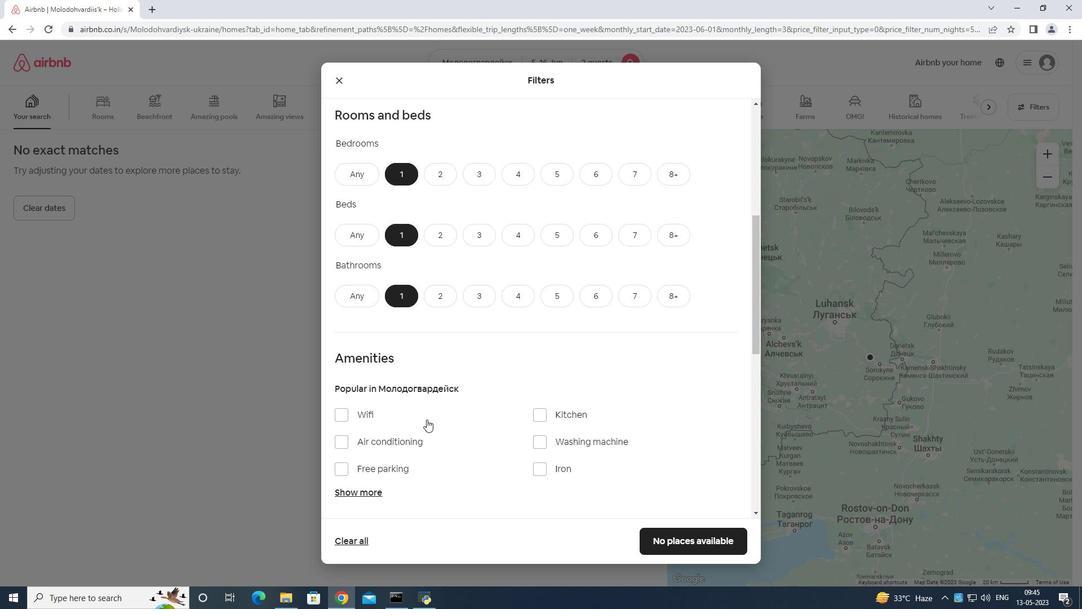 
Action: Mouse scrolled (428, 416) with delta (0, 0)
Screenshot: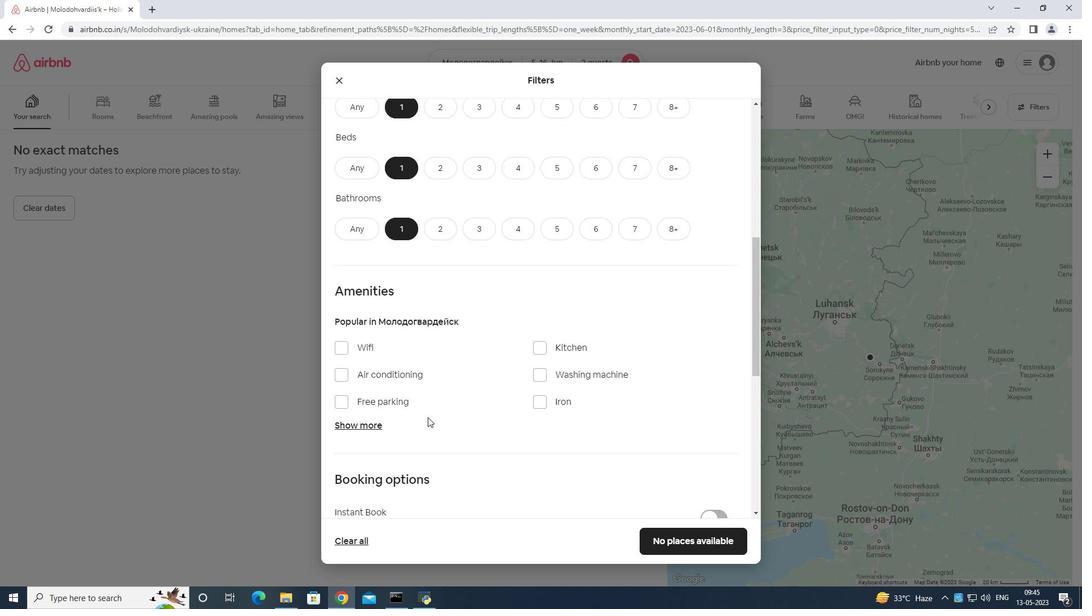 
Action: Mouse moved to (428, 417)
Screenshot: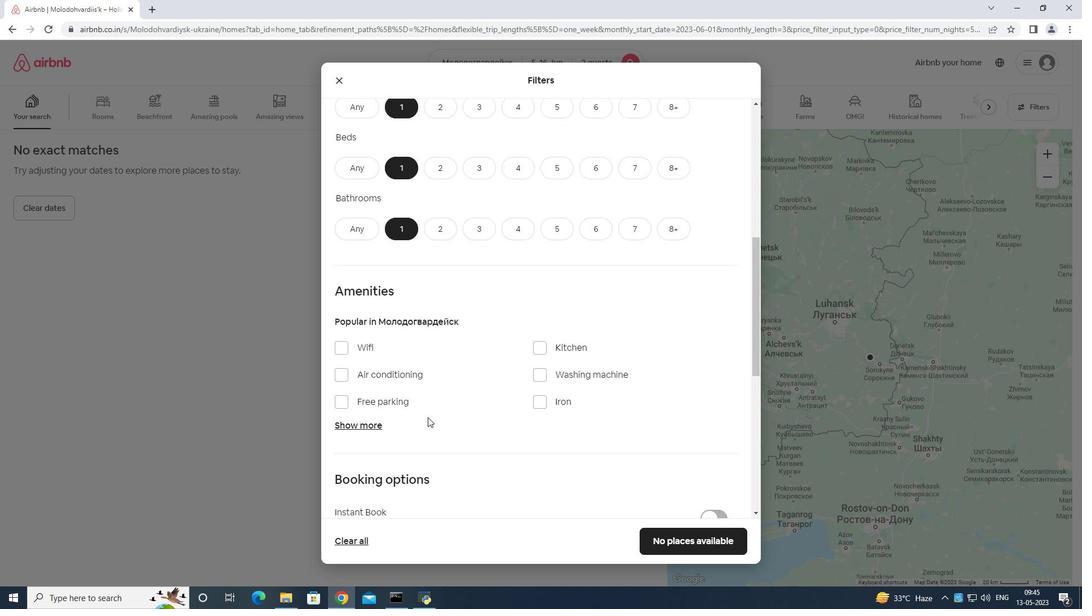 
Action: Mouse scrolled (428, 416) with delta (0, 0)
Screenshot: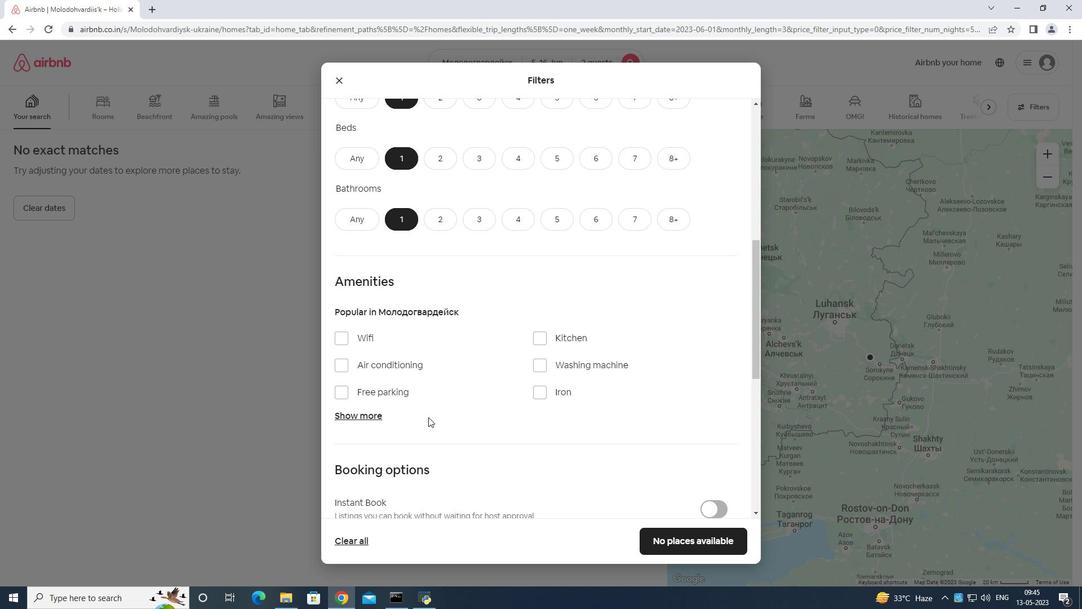 
Action: Mouse moved to (429, 411)
Screenshot: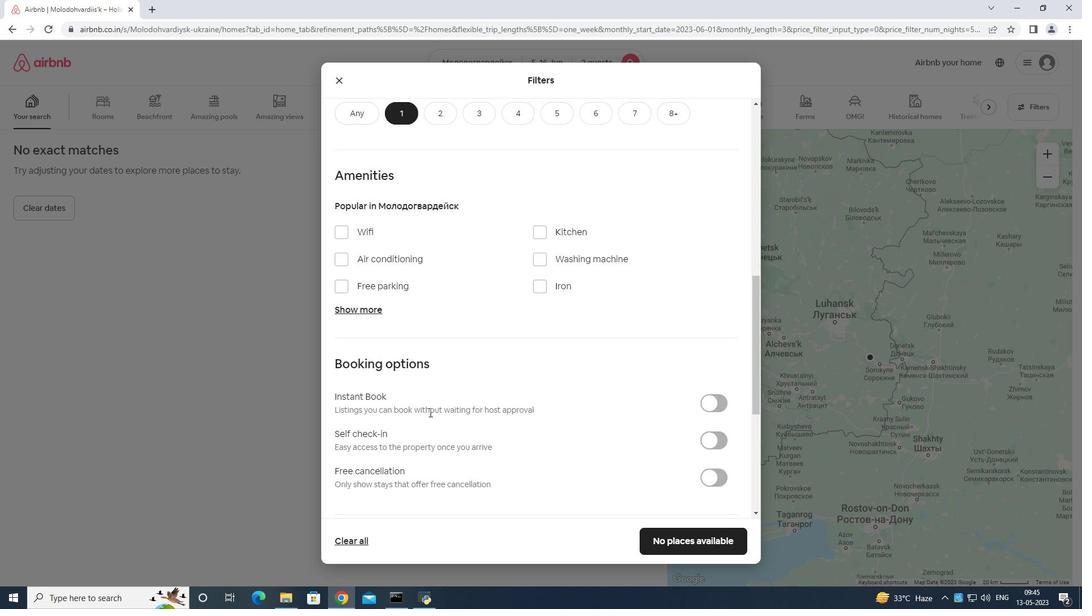 
Action: Mouse scrolled (429, 410) with delta (0, 0)
Screenshot: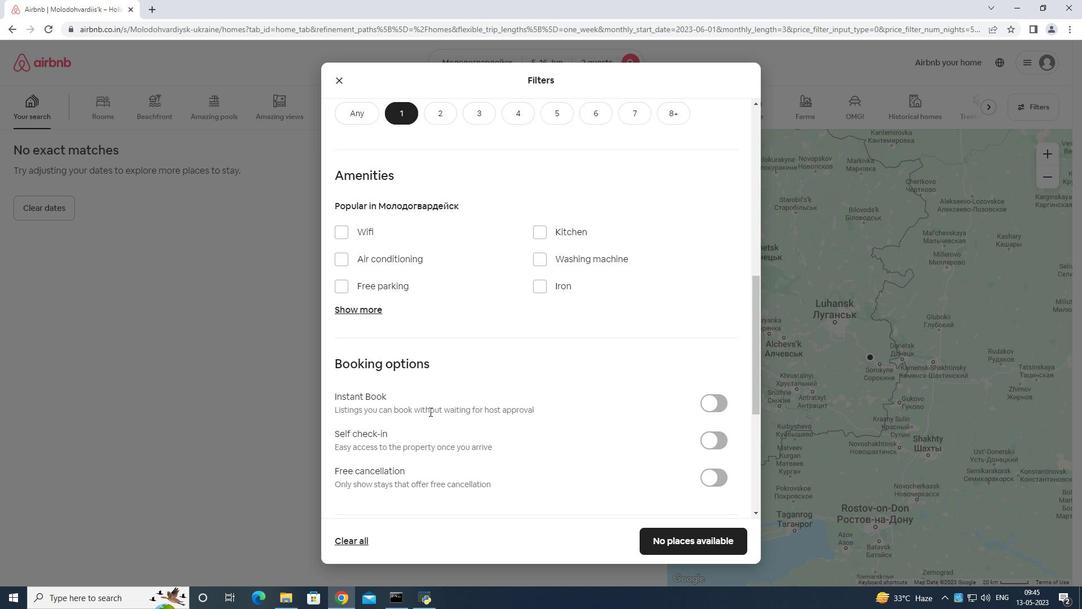 
Action: Mouse moved to (431, 399)
Screenshot: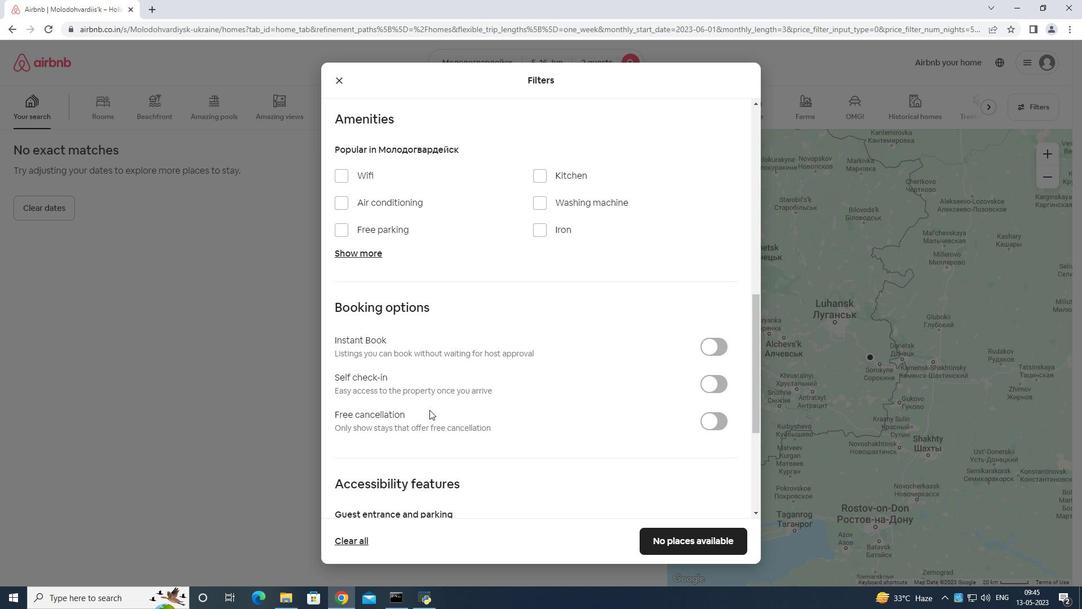 
Action: Mouse scrolled (431, 400) with delta (0, 0)
Screenshot: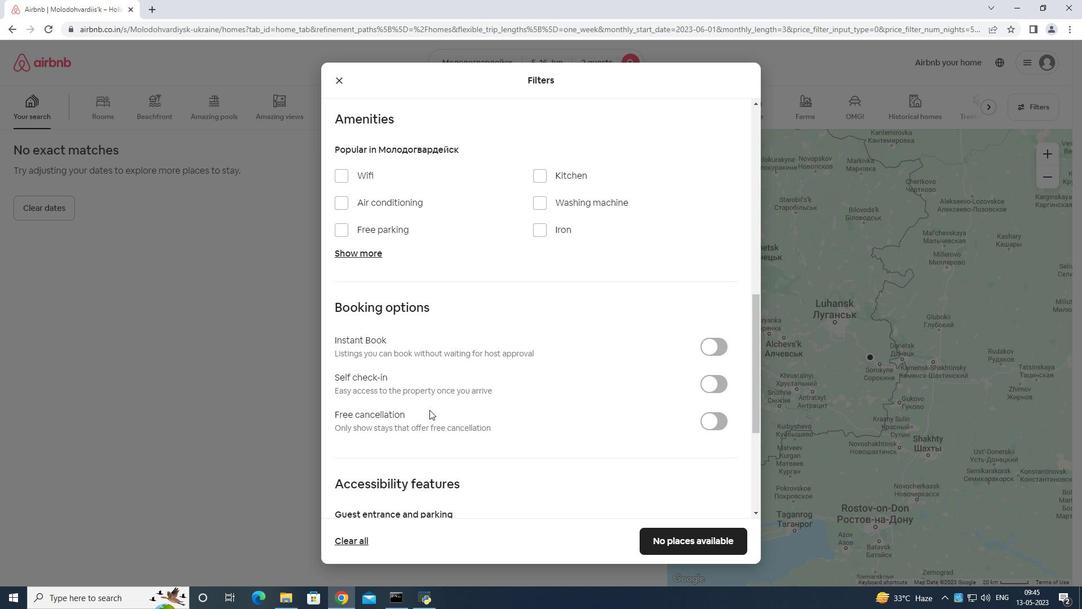 
Action: Mouse moved to (435, 387)
Screenshot: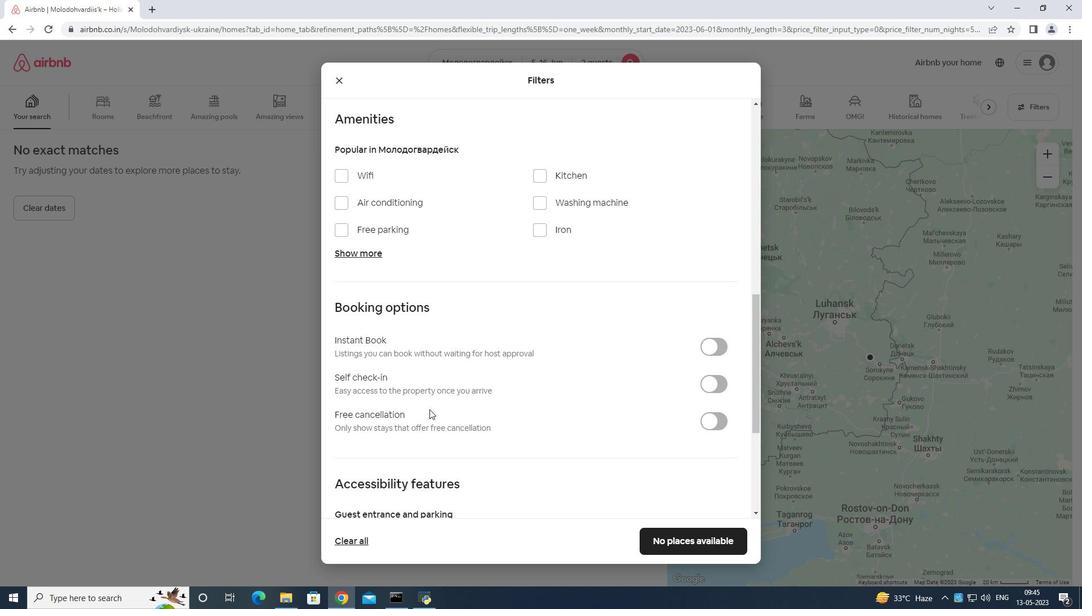 
Action: Mouse scrolled (435, 388) with delta (0, 0)
Screenshot: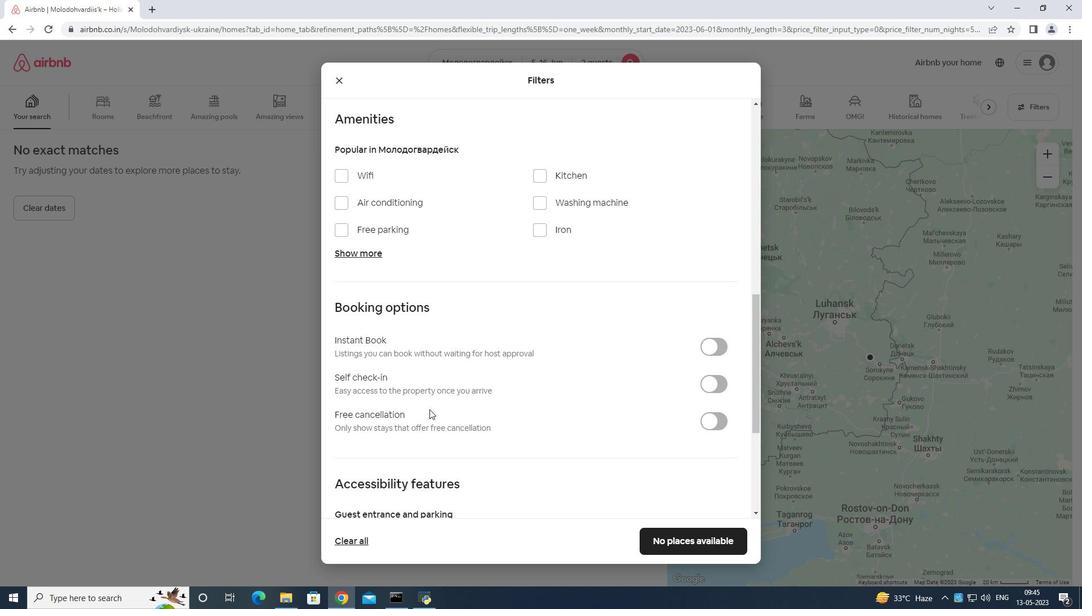 
Action: Mouse moved to (438, 385)
Screenshot: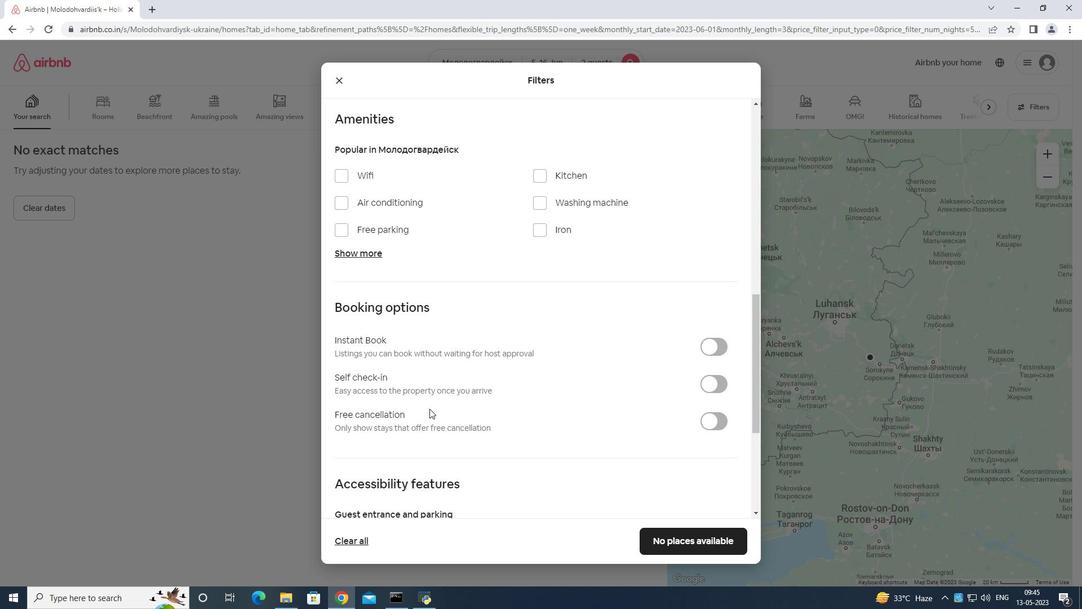 
Action: Mouse scrolled (438, 385) with delta (0, 0)
Screenshot: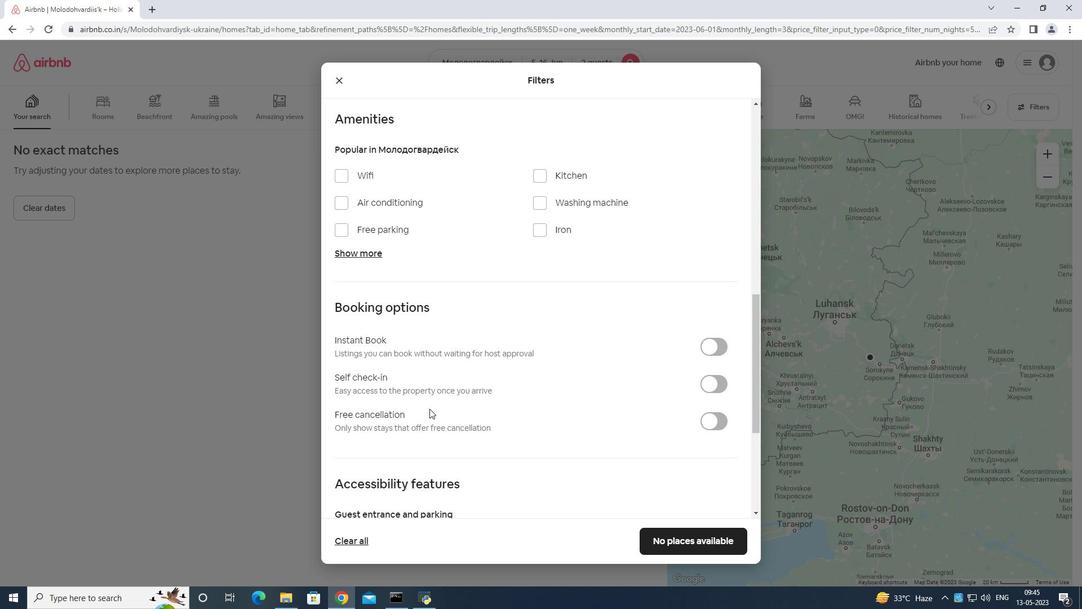 
Action: Mouse moved to (438, 385)
Screenshot: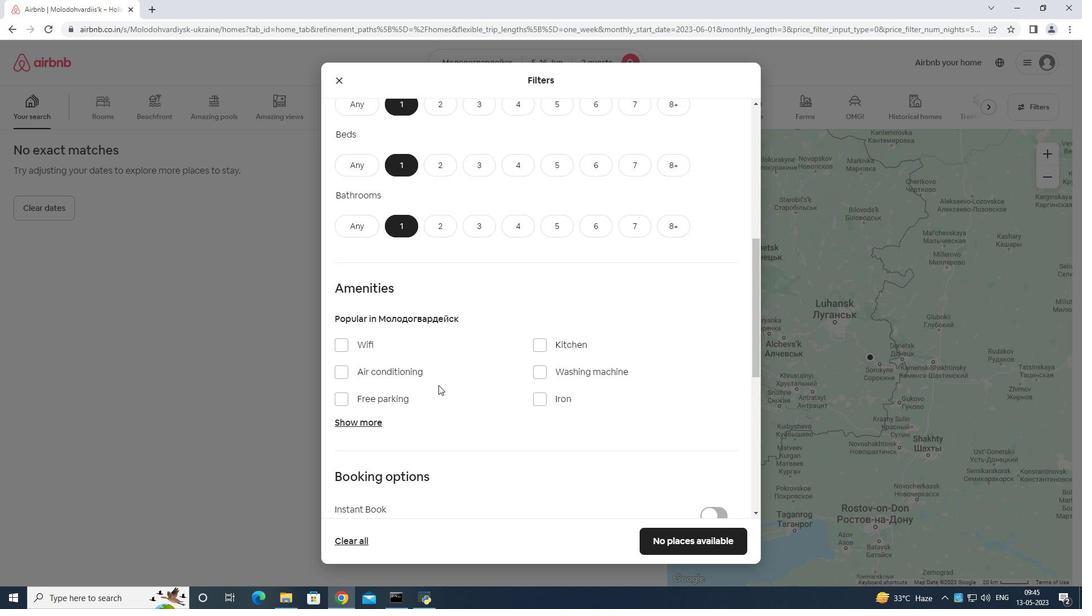 
Action: Mouse scrolled (438, 384) with delta (0, 0)
Screenshot: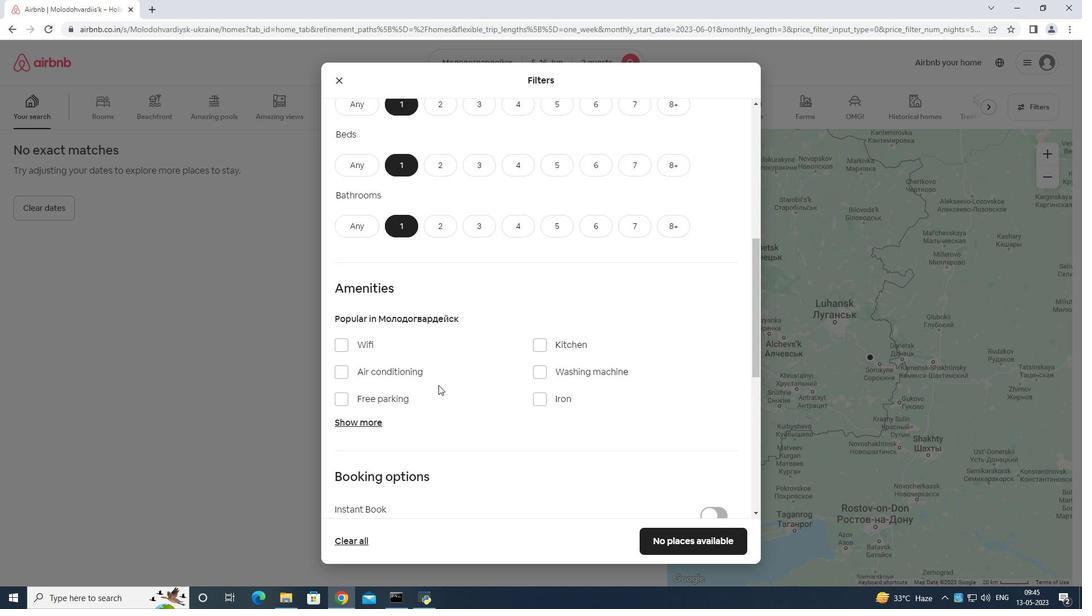 
Action: Mouse moved to (438, 385)
Screenshot: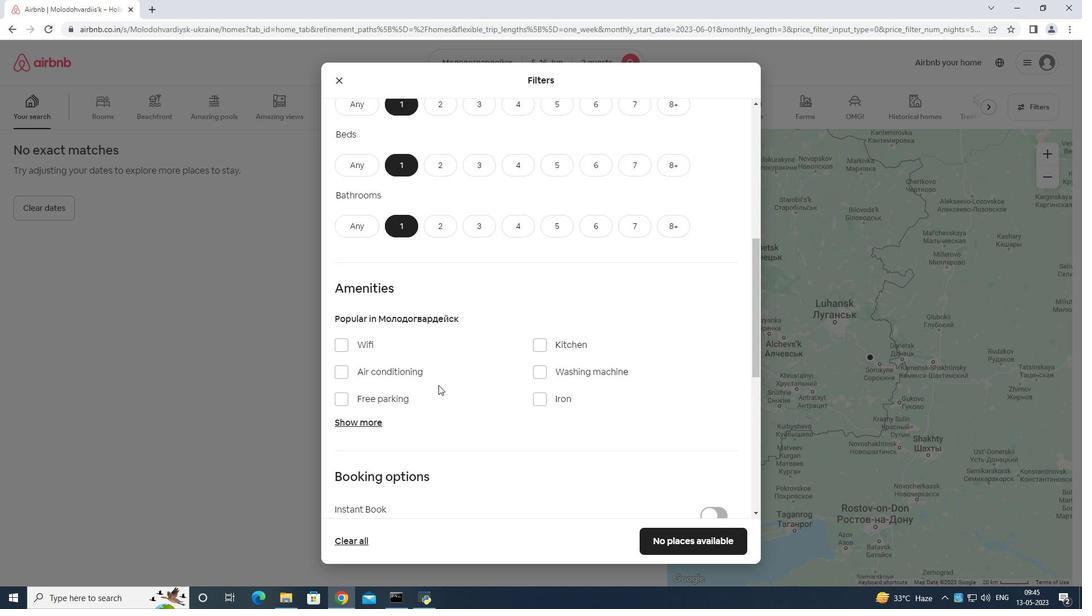 
Action: Mouse scrolled (438, 384) with delta (0, 0)
Screenshot: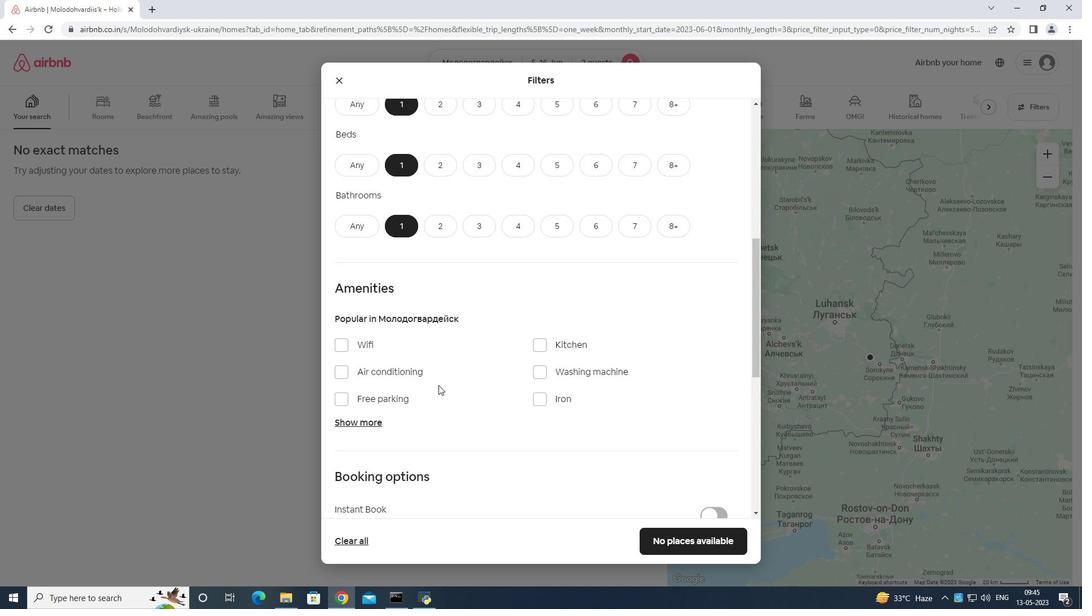 
Action: Mouse moved to (437, 386)
Screenshot: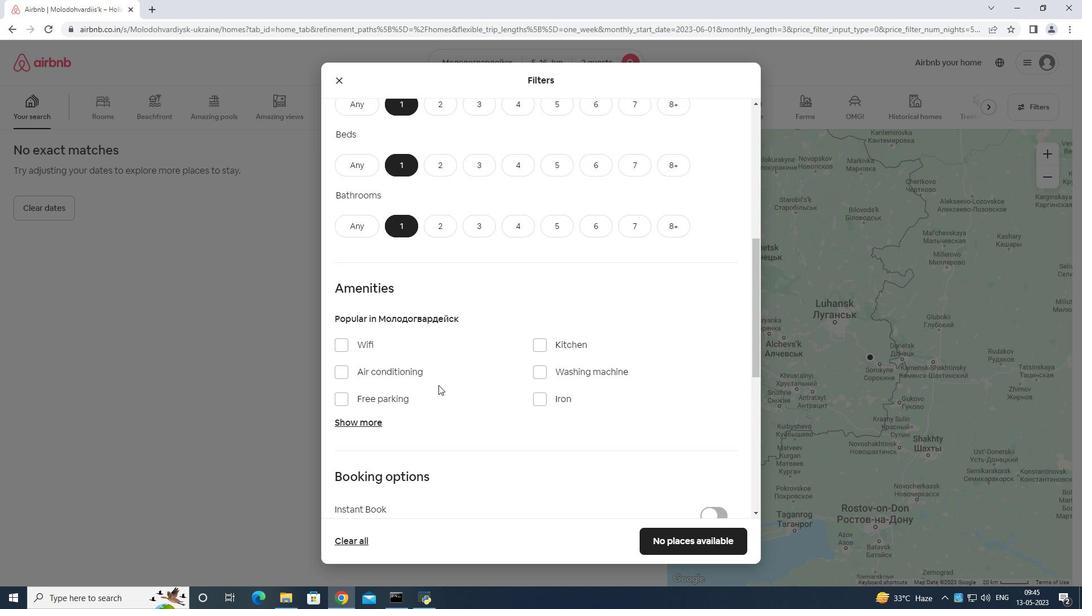 
Action: Mouse scrolled (437, 385) with delta (0, 0)
Screenshot: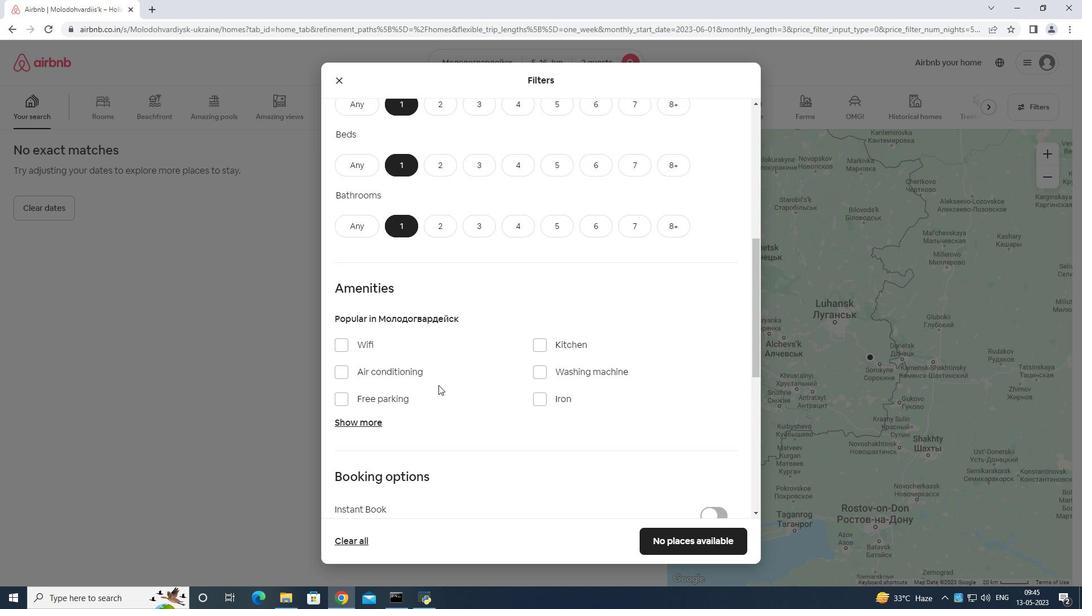 
Action: Mouse moved to (437, 386)
Screenshot: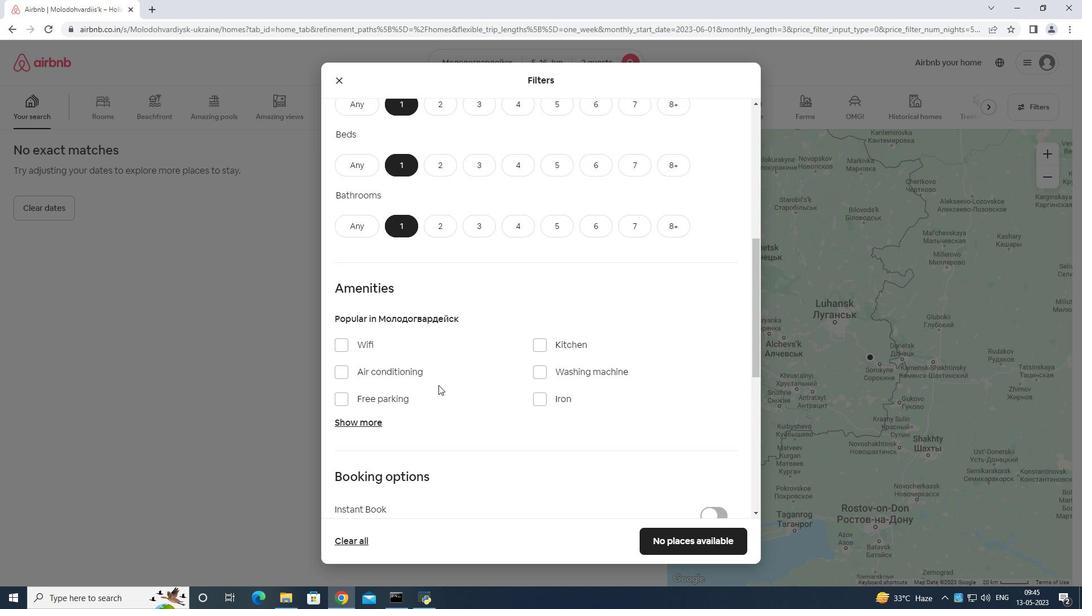 
Action: Mouse scrolled (437, 386) with delta (0, 0)
Screenshot: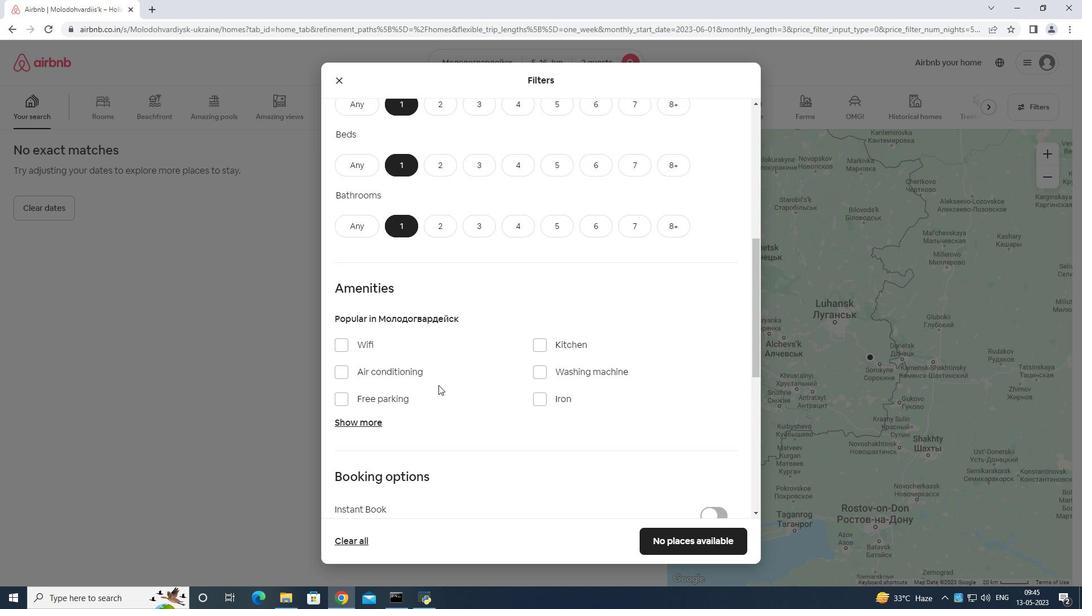 
Action: Mouse moved to (439, 388)
Screenshot: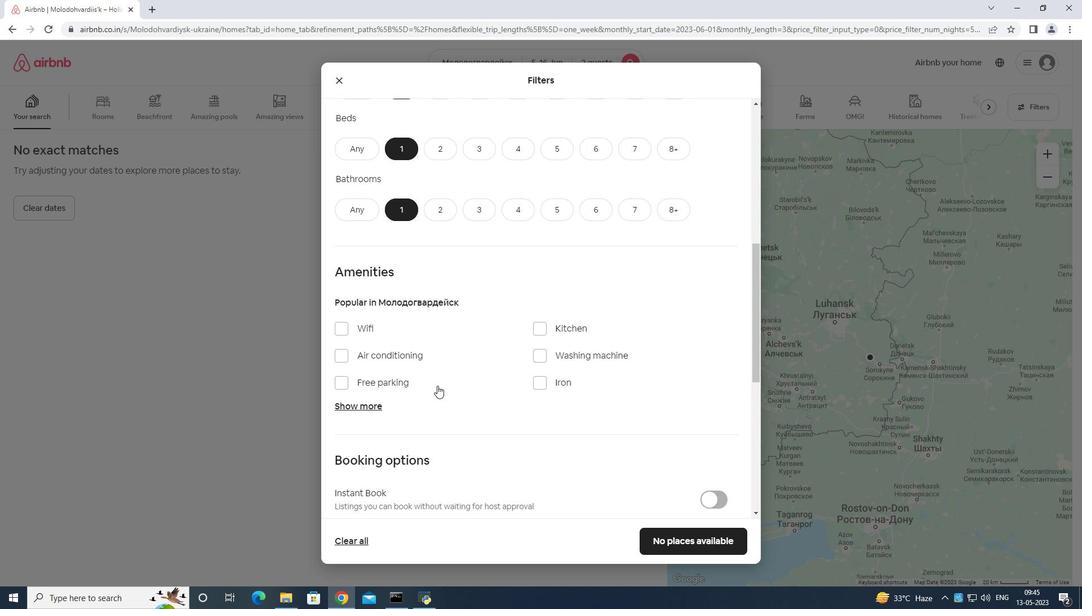 
Action: Mouse scrolled (439, 388) with delta (0, 0)
Screenshot: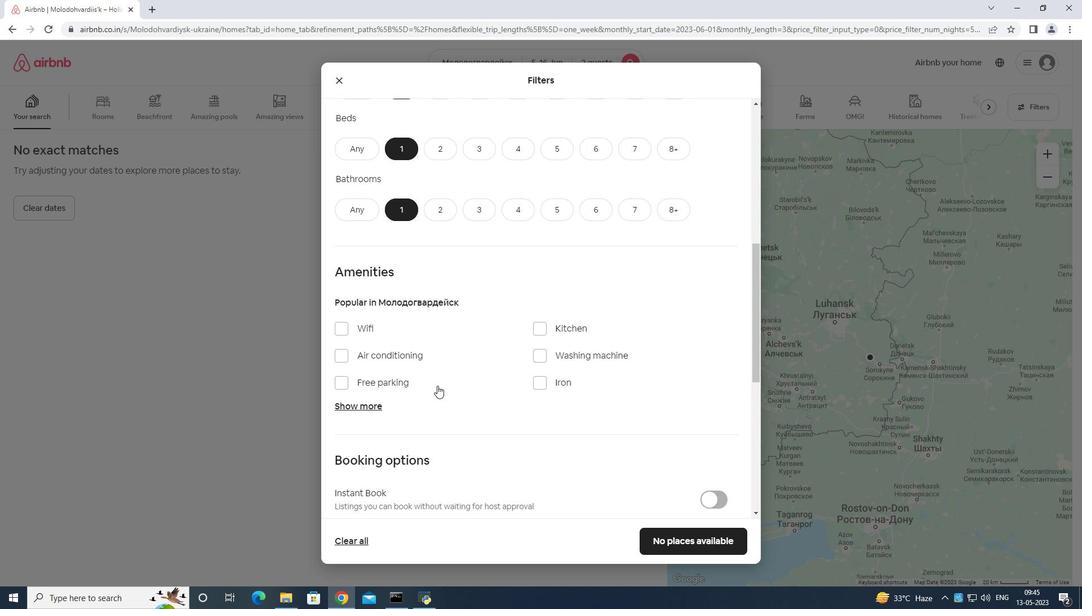 
Action: Mouse moved to (701, 275)
Screenshot: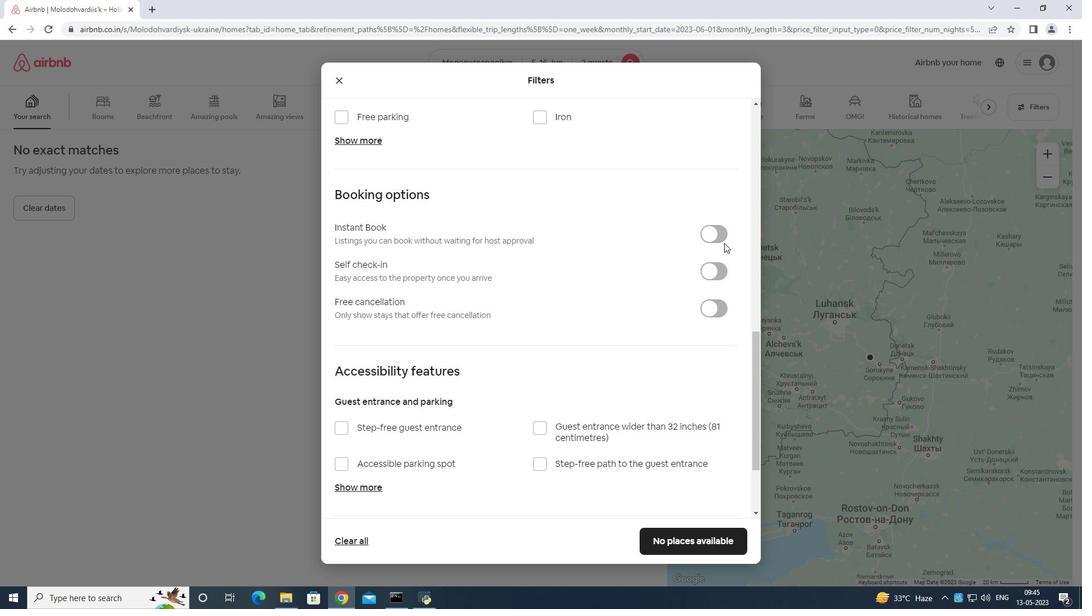 
Action: Mouse pressed left at (701, 275)
Screenshot: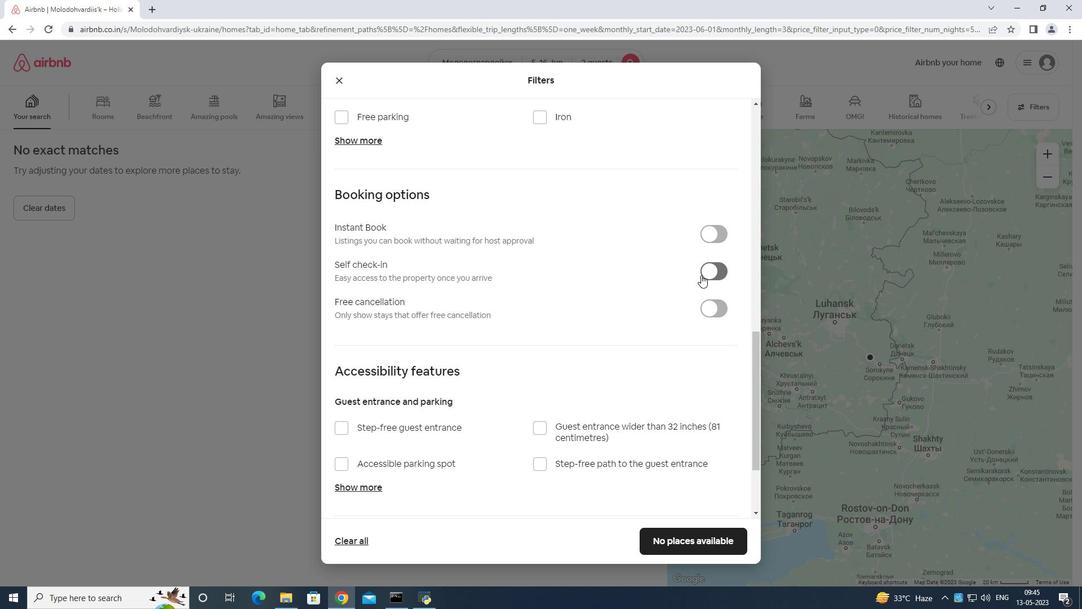 
Action: Mouse moved to (707, 265)
Screenshot: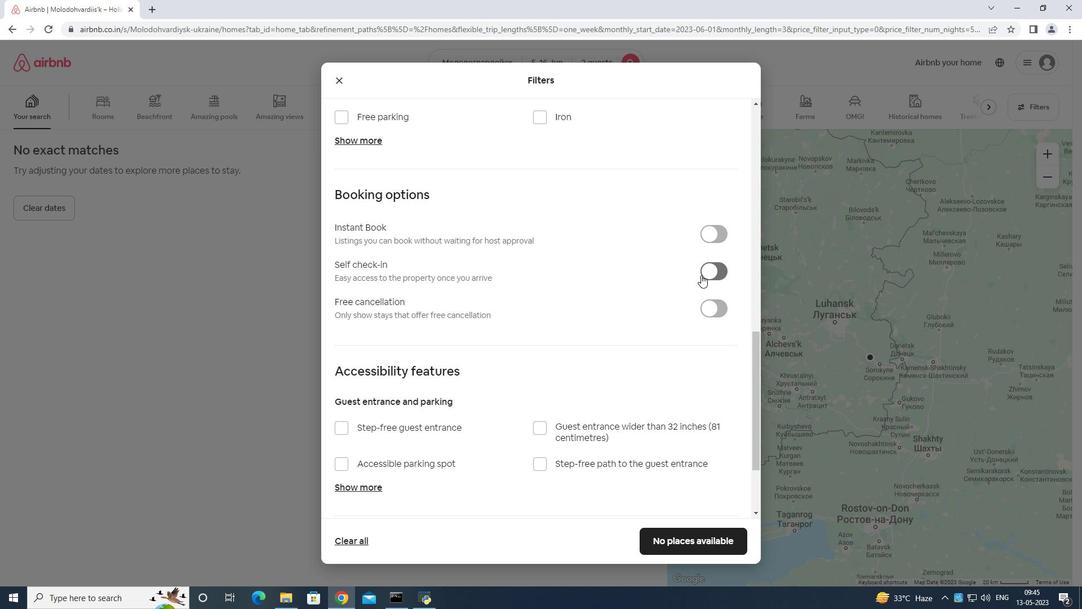 
Action: Mouse scrolled (707, 264) with delta (0, 0)
Screenshot: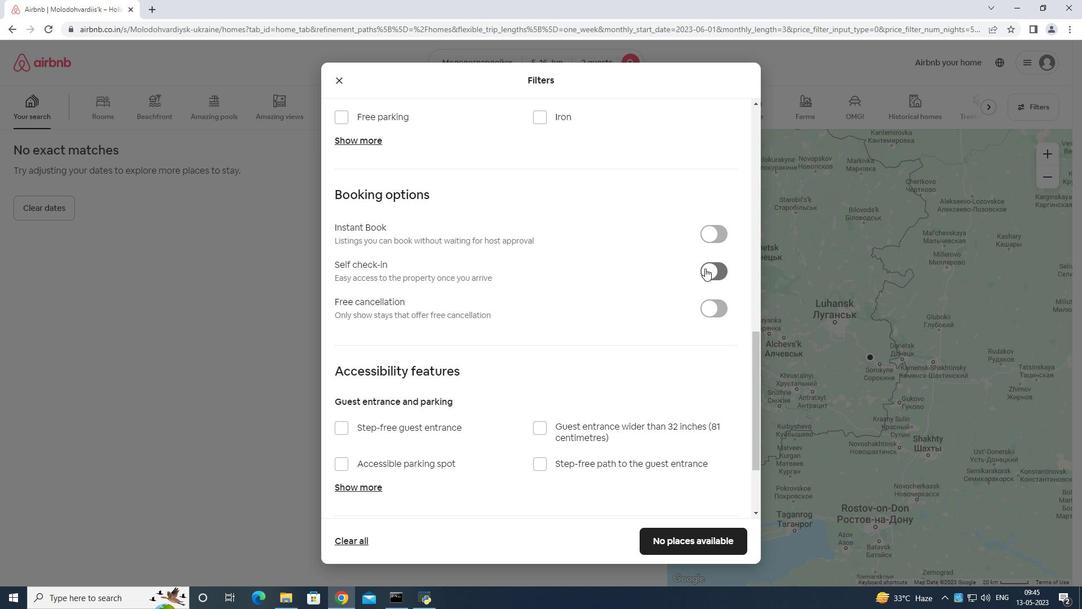 
Action: Mouse scrolled (707, 264) with delta (0, 0)
Screenshot: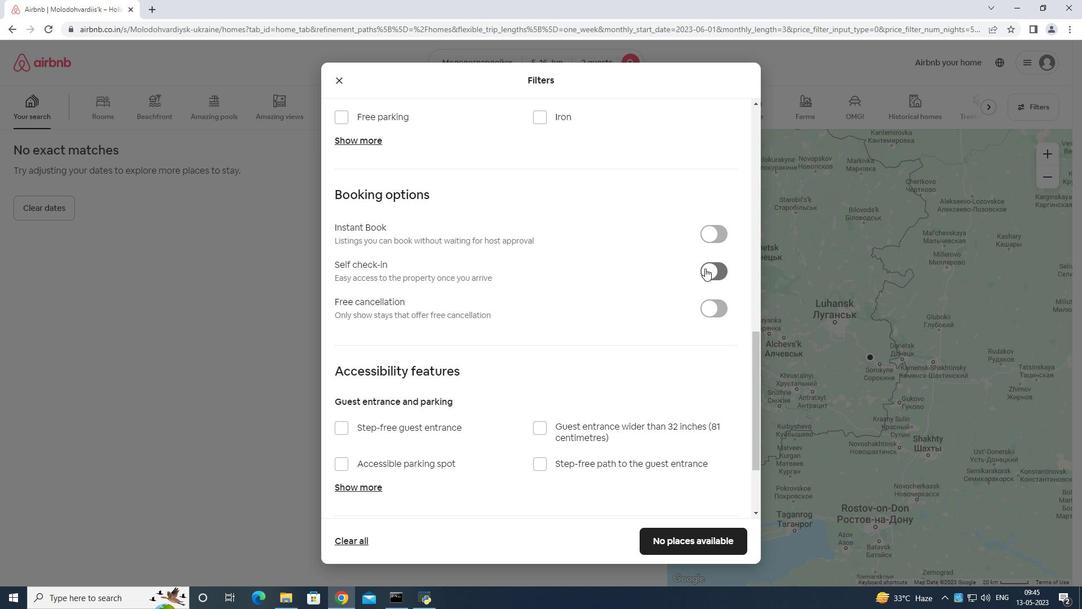 
Action: Mouse scrolled (707, 264) with delta (0, 0)
Screenshot: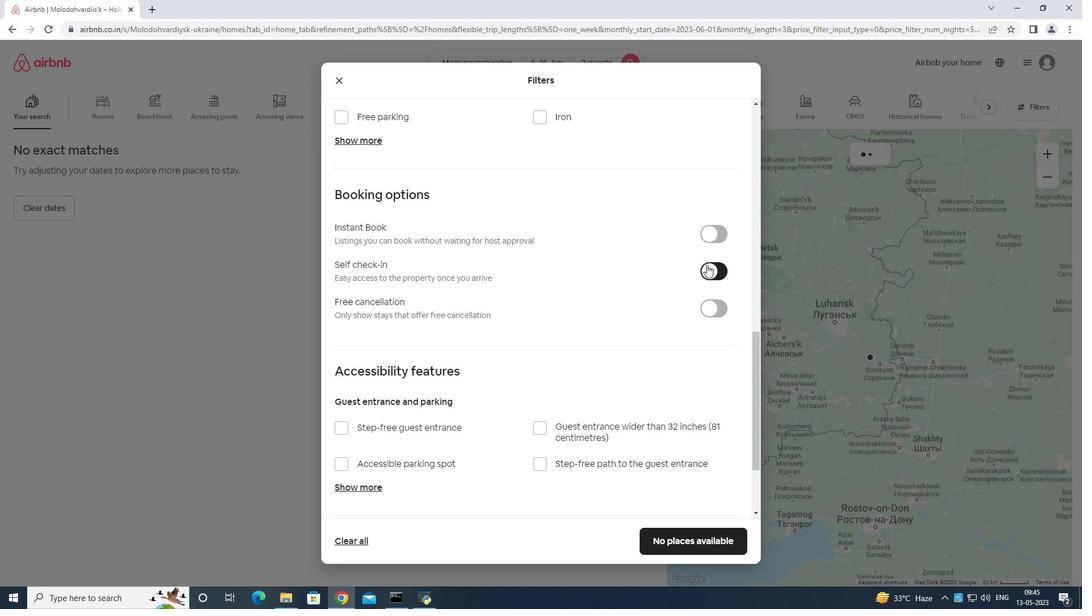 
Action: Mouse moved to (707, 265)
Screenshot: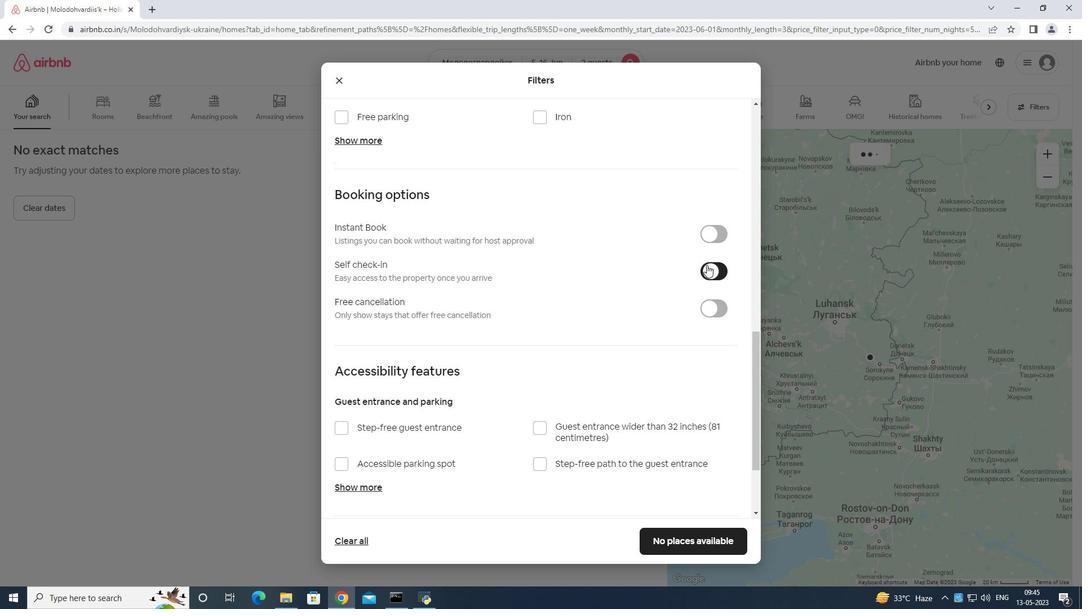 
Action: Mouse scrolled (707, 264) with delta (0, 0)
Screenshot: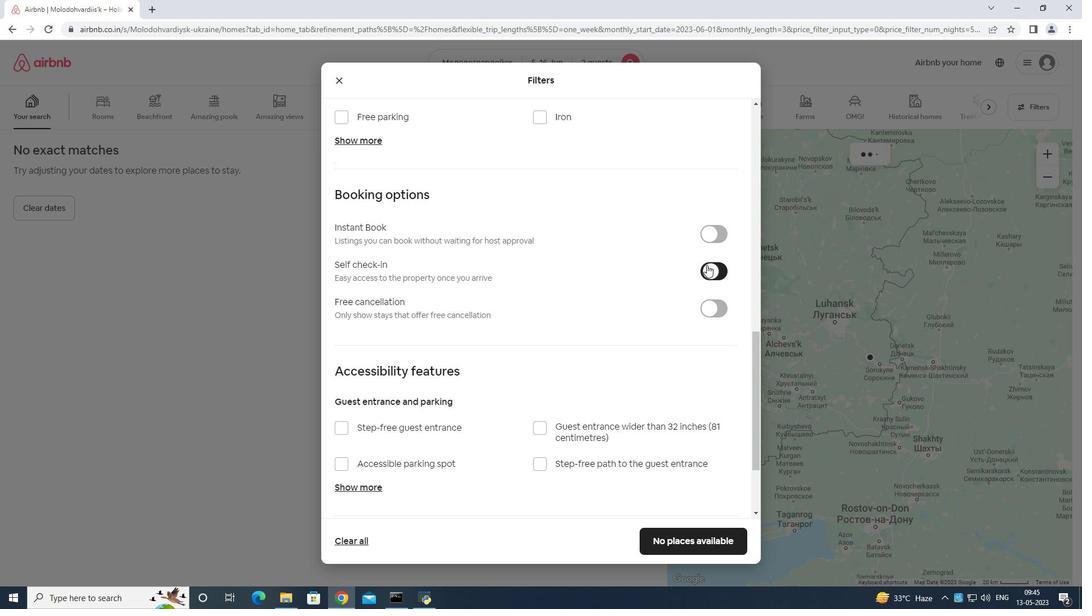 
Action: Mouse moved to (707, 266)
Screenshot: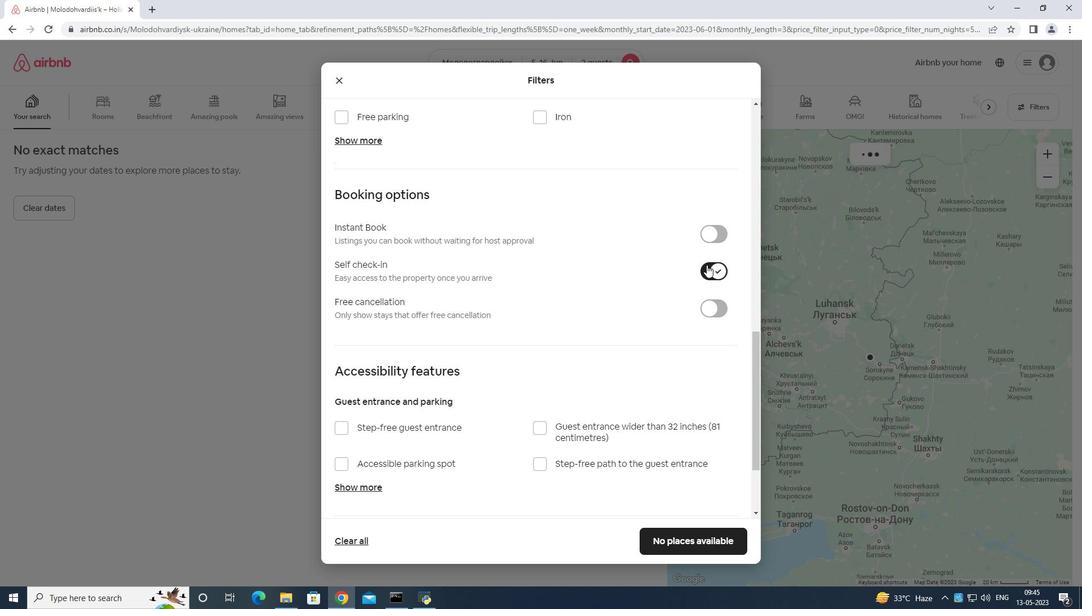 
Action: Mouse scrolled (707, 265) with delta (0, 0)
Screenshot: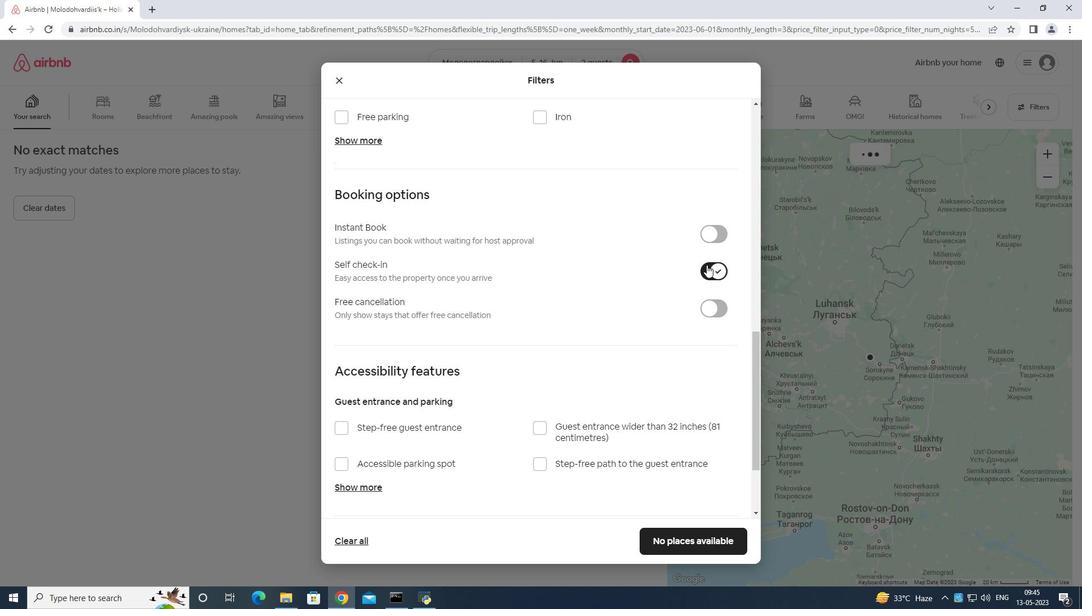 
Action: Mouse moved to (706, 268)
Screenshot: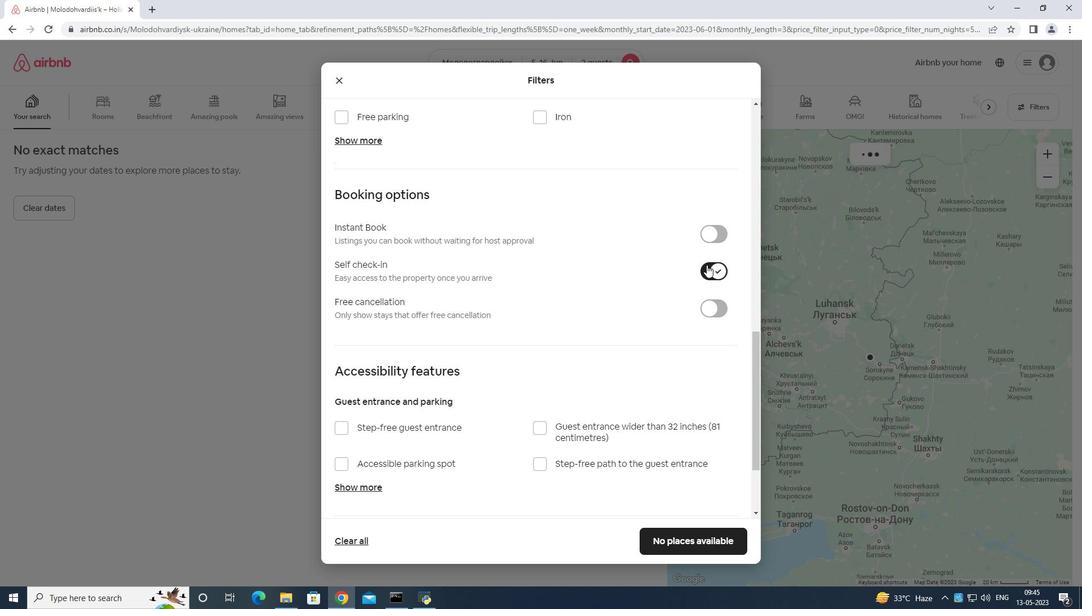 
Action: Mouse scrolled (706, 267) with delta (0, 0)
Screenshot: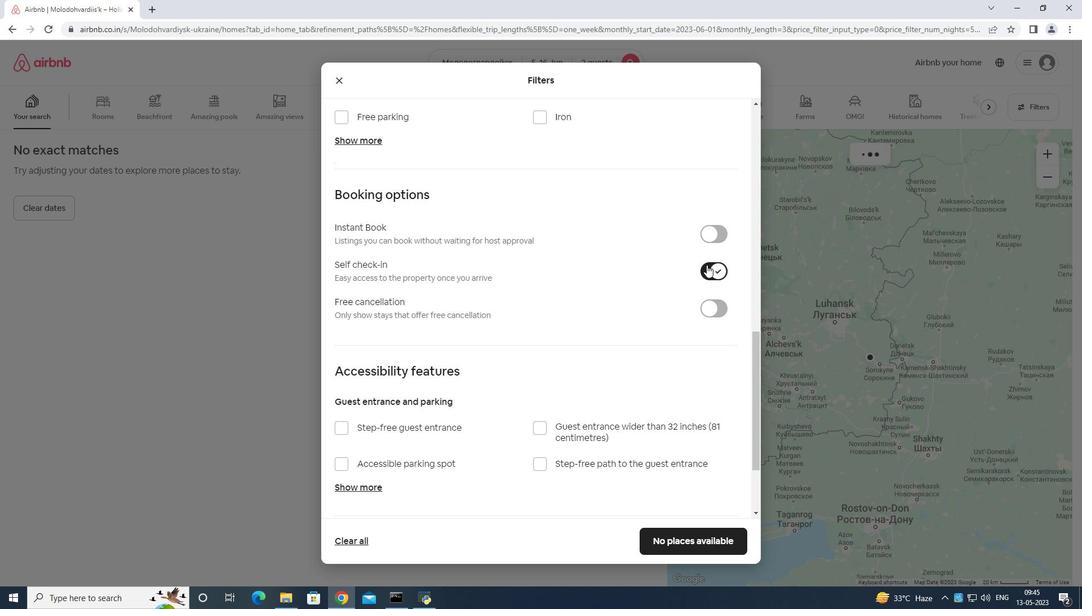 
Action: Mouse scrolled (706, 267) with delta (0, 0)
Screenshot: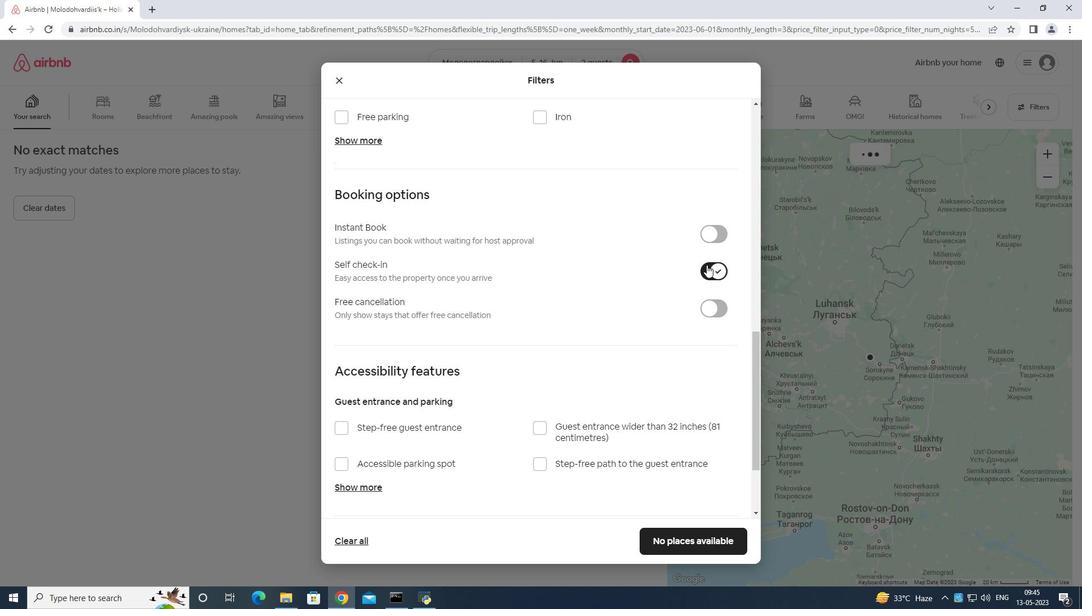 
Action: Mouse scrolled (706, 267) with delta (0, 0)
Screenshot: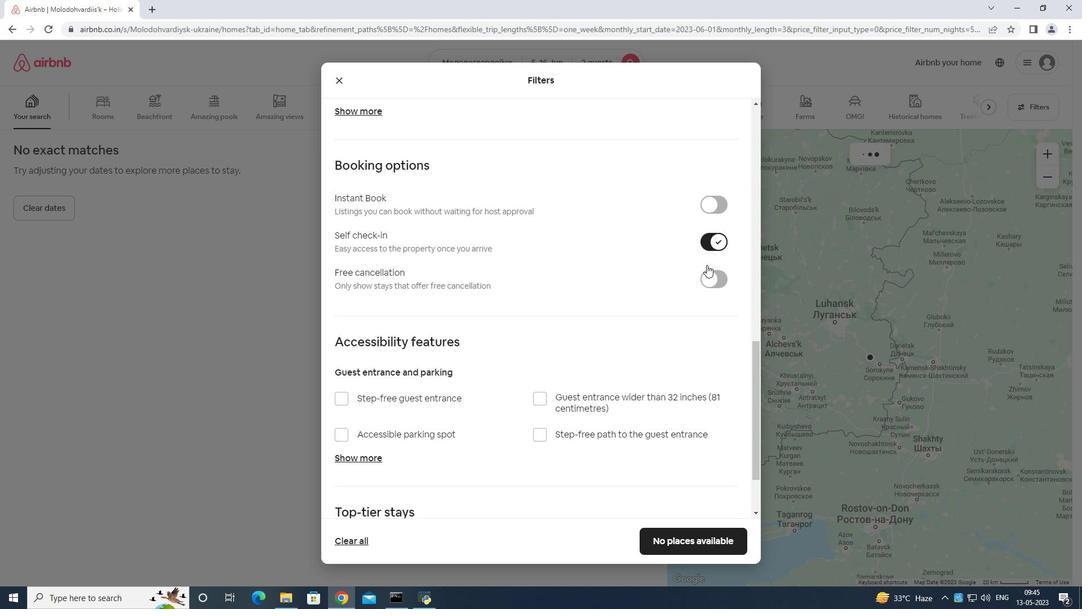 
Action: Mouse moved to (705, 270)
Screenshot: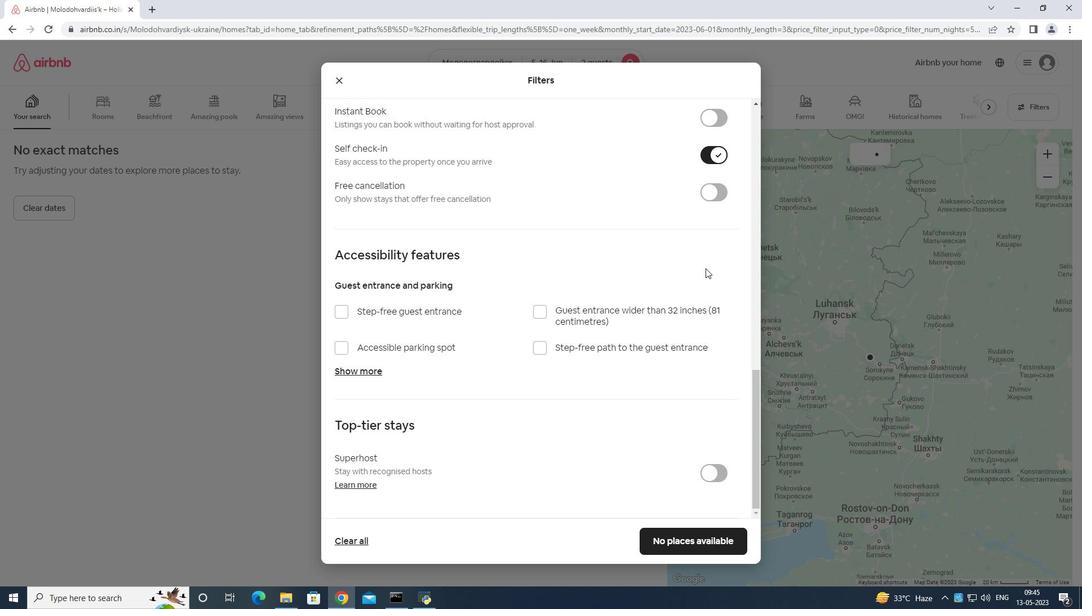 
Action: Mouse scrolled (705, 269) with delta (0, 0)
Screenshot: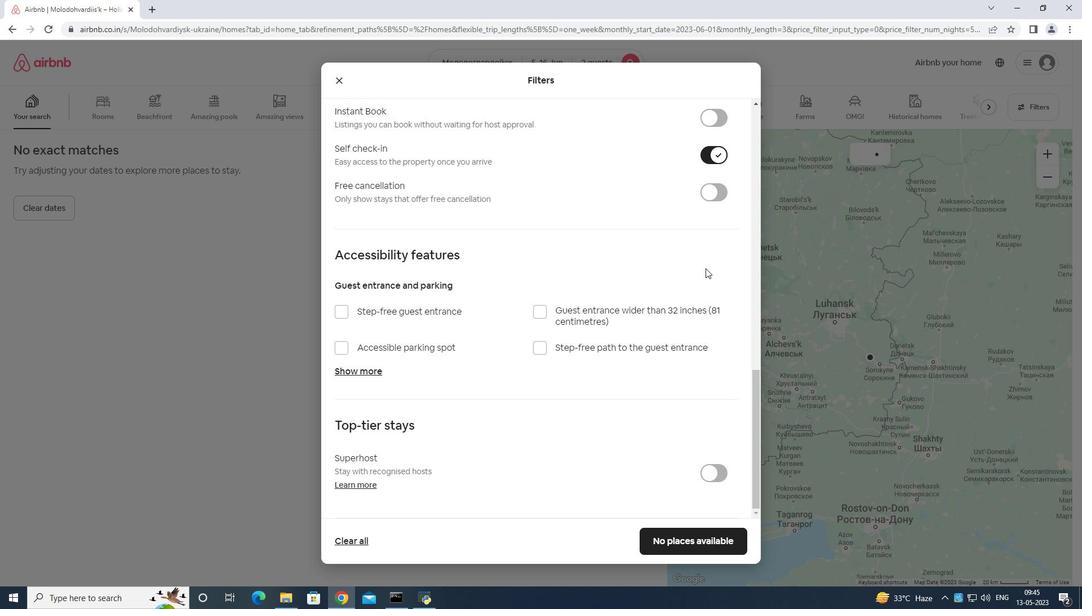 
Action: Mouse moved to (699, 274)
Screenshot: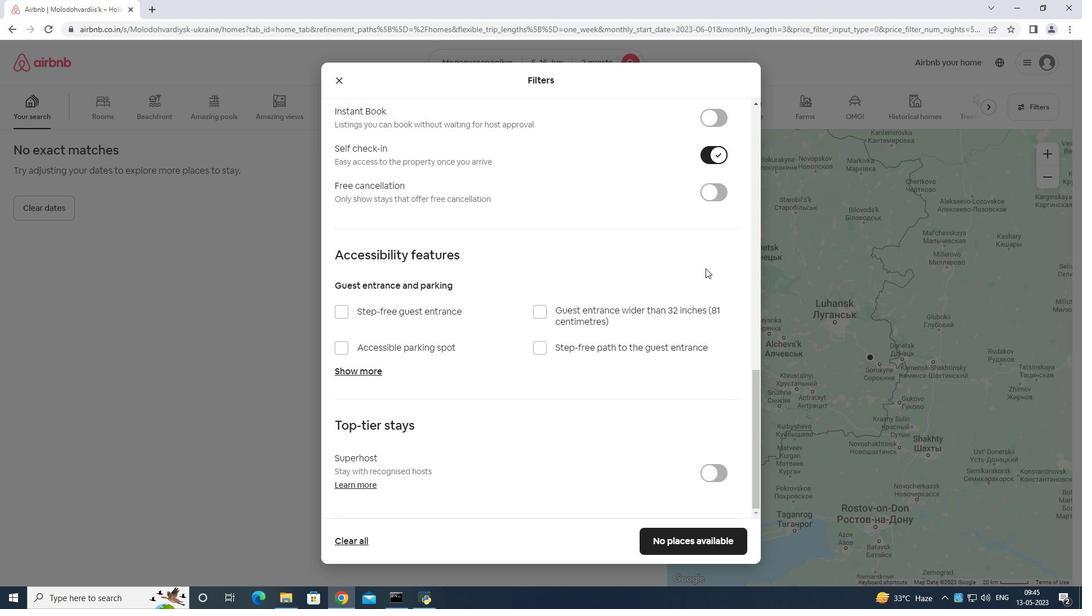 
Action: Mouse scrolled (699, 274) with delta (0, 0)
Screenshot: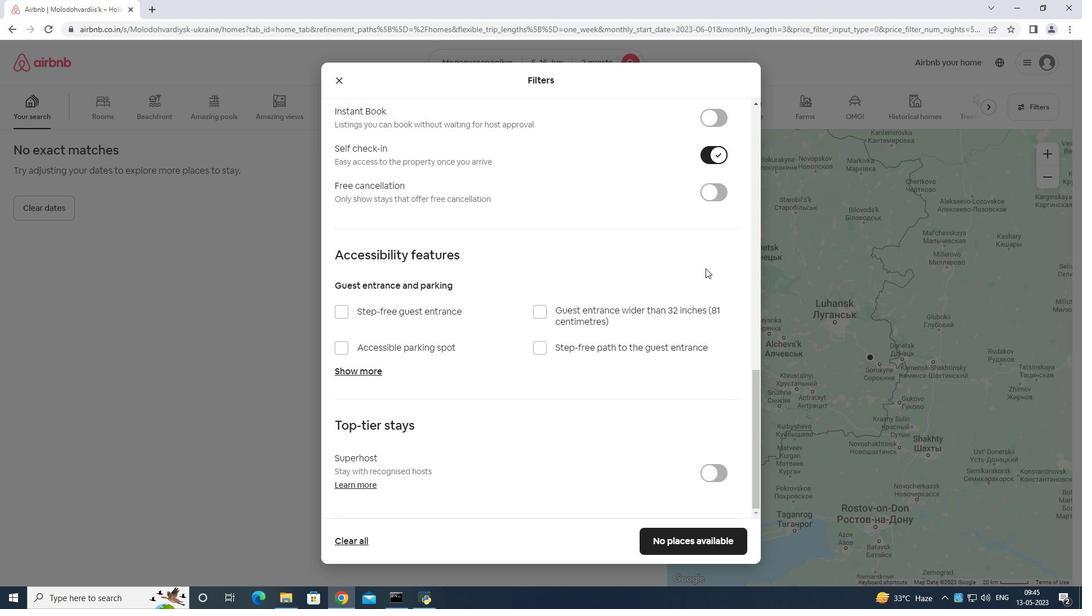 
Action: Mouse moved to (694, 279)
Screenshot: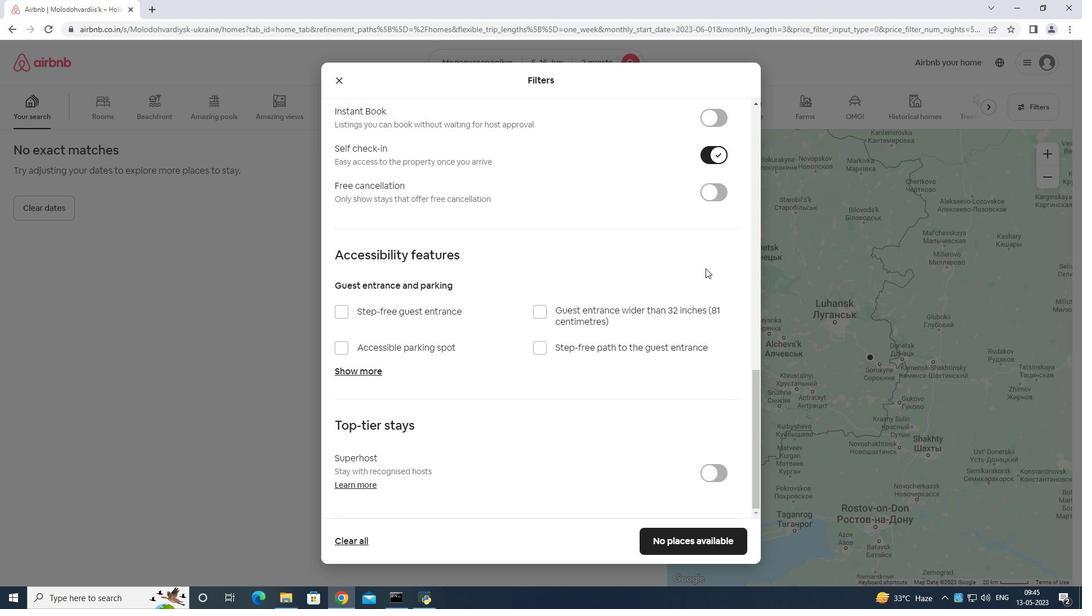 
Action: Mouse scrolled (694, 279) with delta (0, 0)
Screenshot: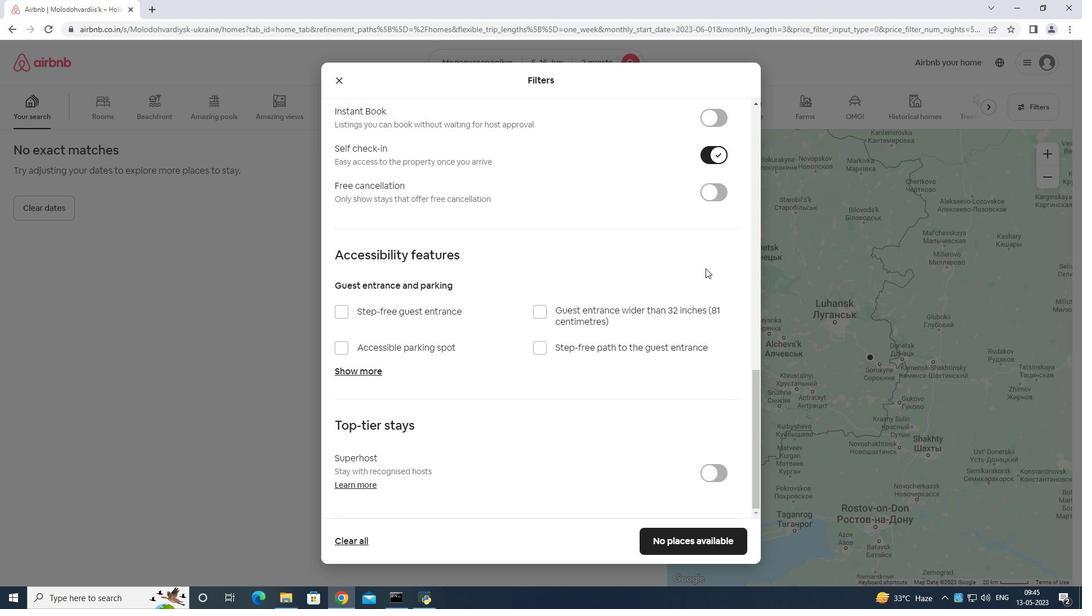 
Action: Mouse moved to (676, 539)
Screenshot: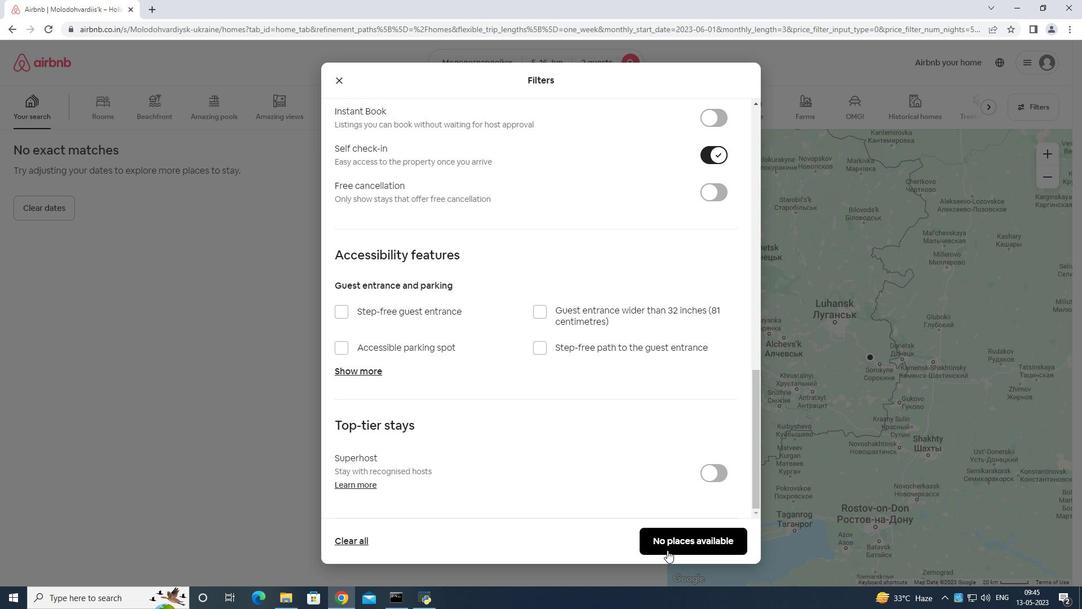 
Action: Mouse pressed left at (676, 539)
Screenshot: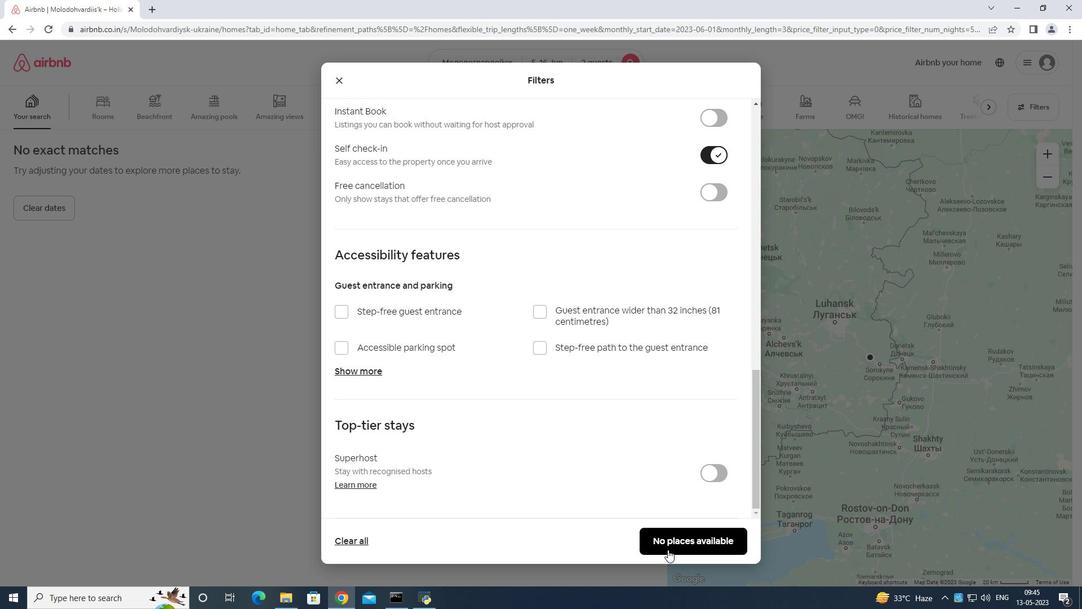 
Action: Mouse moved to (676, 539)
Screenshot: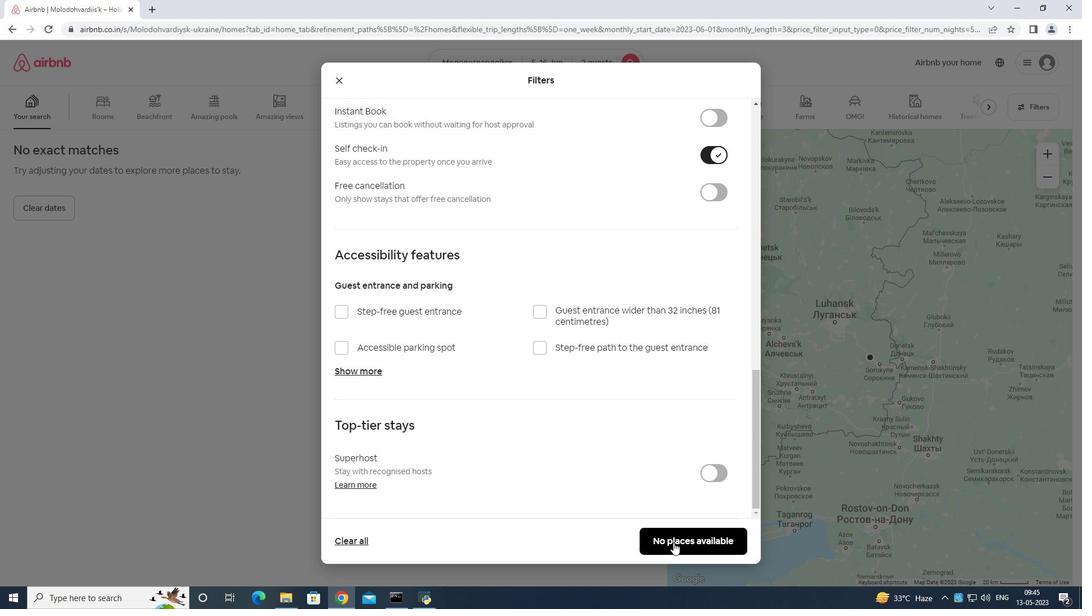 
